 Task: Open a Modern Writer Template save the file as agenda.epub Remove the following  from template: 'Address' Change the date  '3 April, 2023' change Dear Ms Reader to   Good Day. Add body to the letter I am writing to inquire about the availability of [product/service] as advertised on your website. I am interested in purchasing and would like to know more details, including pricing, delivery options, and any applicable warranties. Thank you for your prompt response and assistance.Add Name  'Pam'. Insert watermark  ITC Apply Font Style in watermark Georgia; font size  120and place the watermark  Horizontally
Action: Mouse moved to (715, 89)
Screenshot: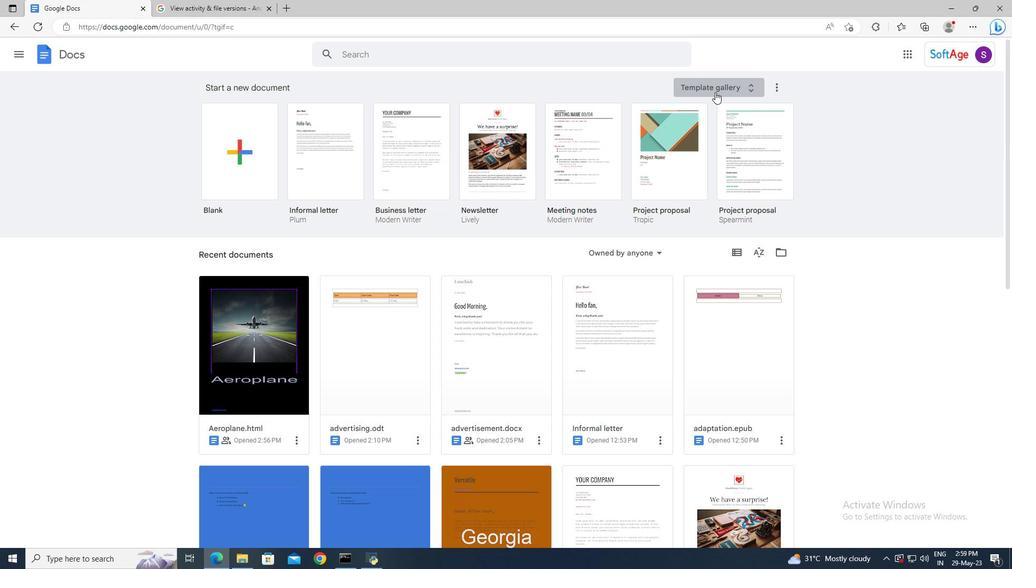 
Action: Mouse pressed left at (715, 89)
Screenshot: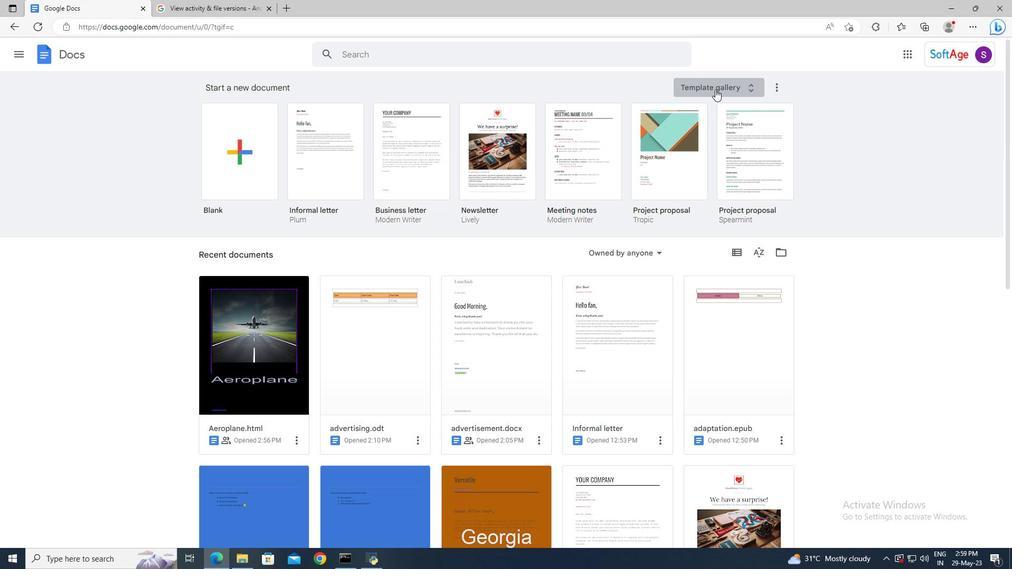 
Action: Mouse moved to (590, 235)
Screenshot: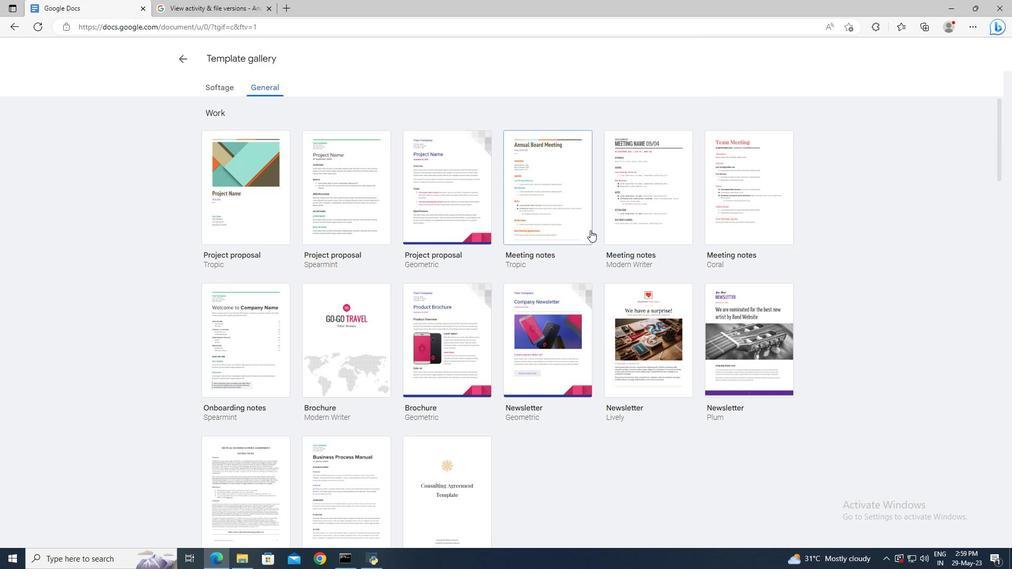 
Action: Mouse scrolled (590, 234) with delta (0, 0)
Screenshot: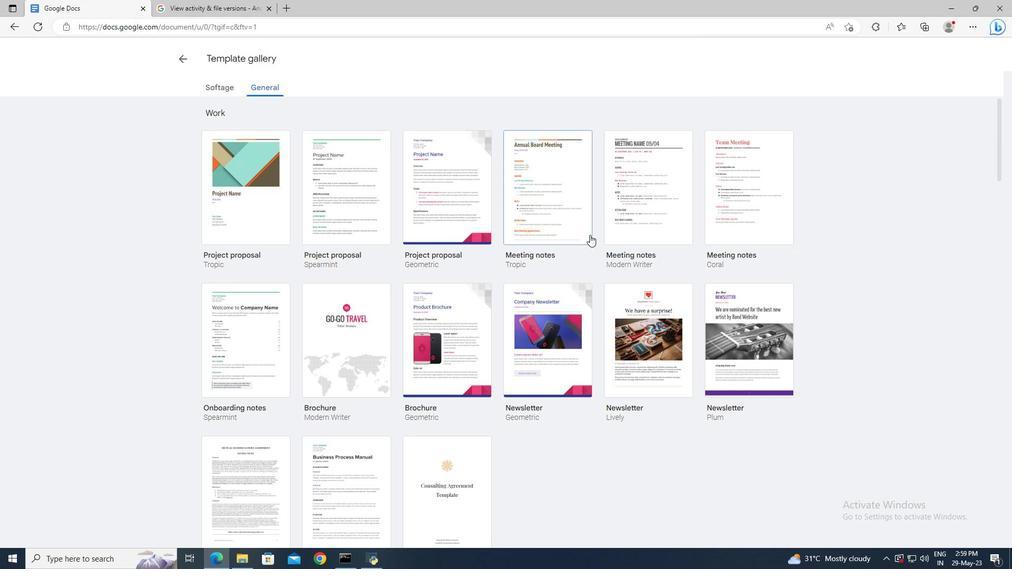 
Action: Mouse scrolled (590, 234) with delta (0, 0)
Screenshot: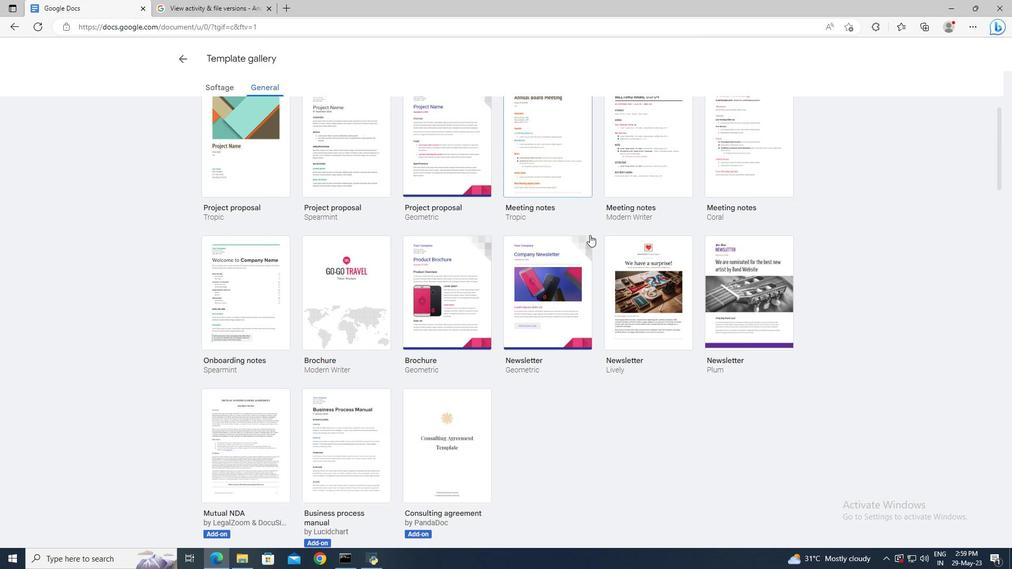 
Action: Mouse scrolled (590, 234) with delta (0, 0)
Screenshot: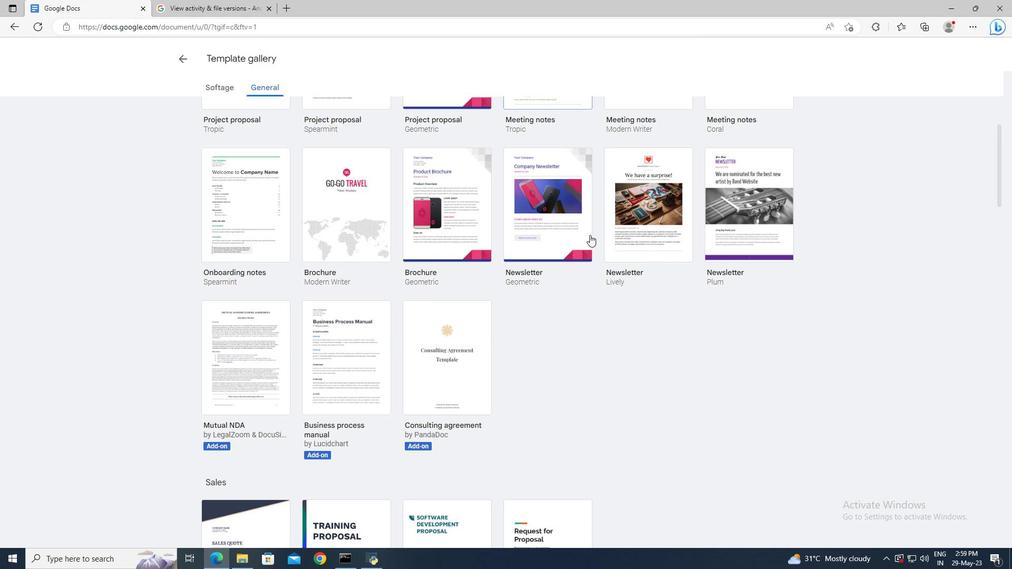 
Action: Mouse scrolled (590, 234) with delta (0, 0)
Screenshot: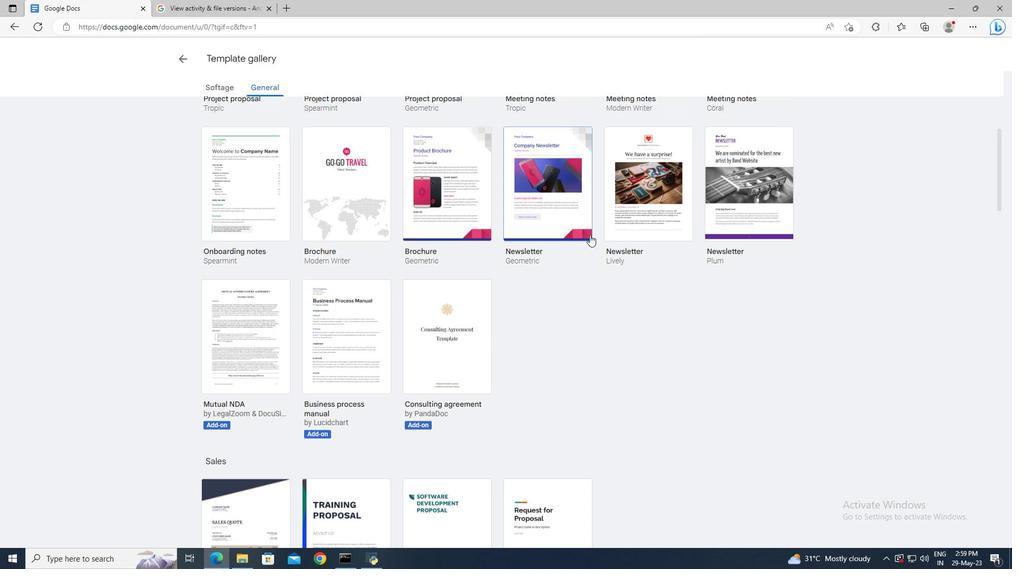 
Action: Mouse scrolled (590, 234) with delta (0, 0)
Screenshot: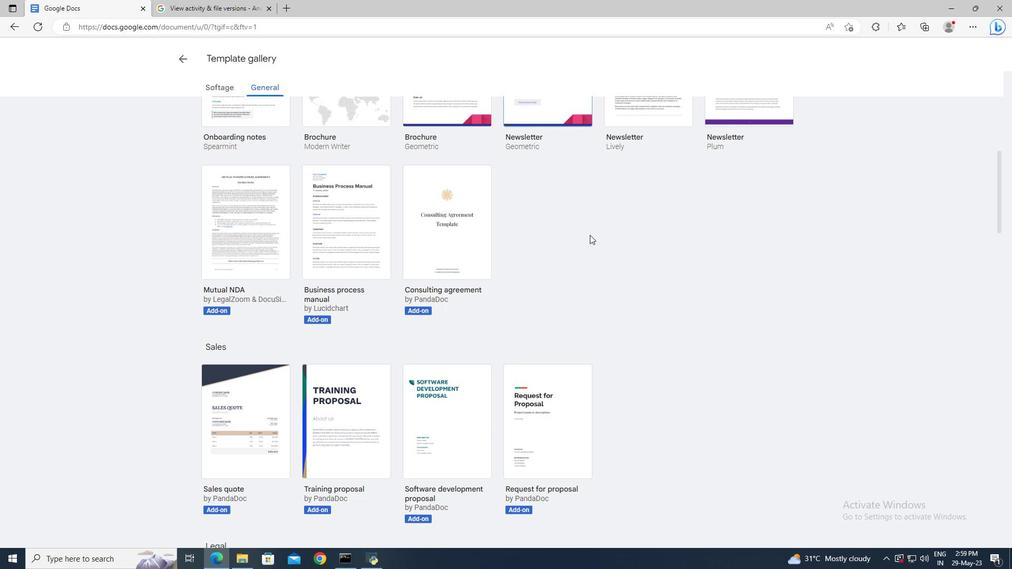 
Action: Mouse scrolled (590, 234) with delta (0, 0)
Screenshot: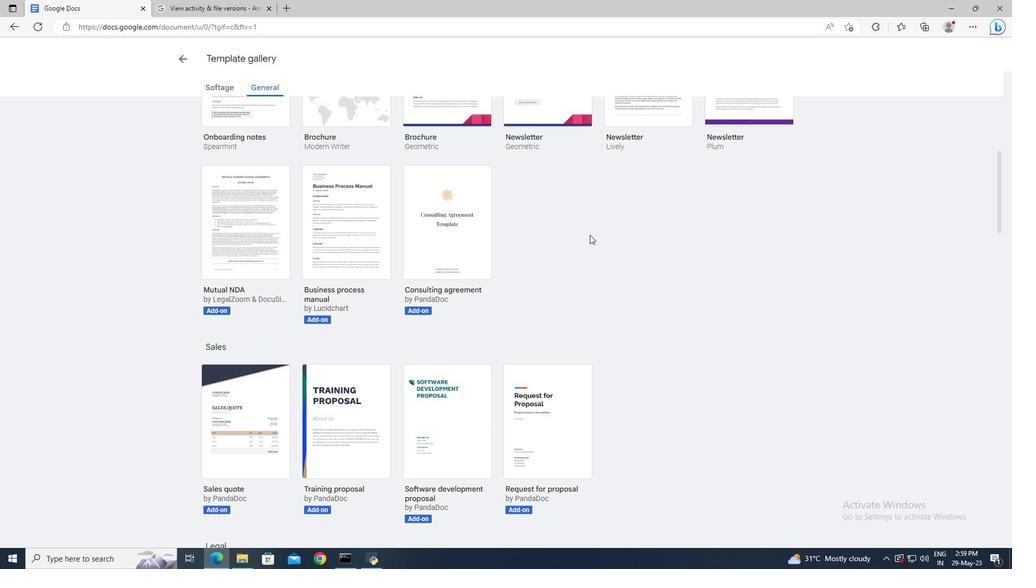 
Action: Mouse scrolled (590, 234) with delta (0, 0)
Screenshot: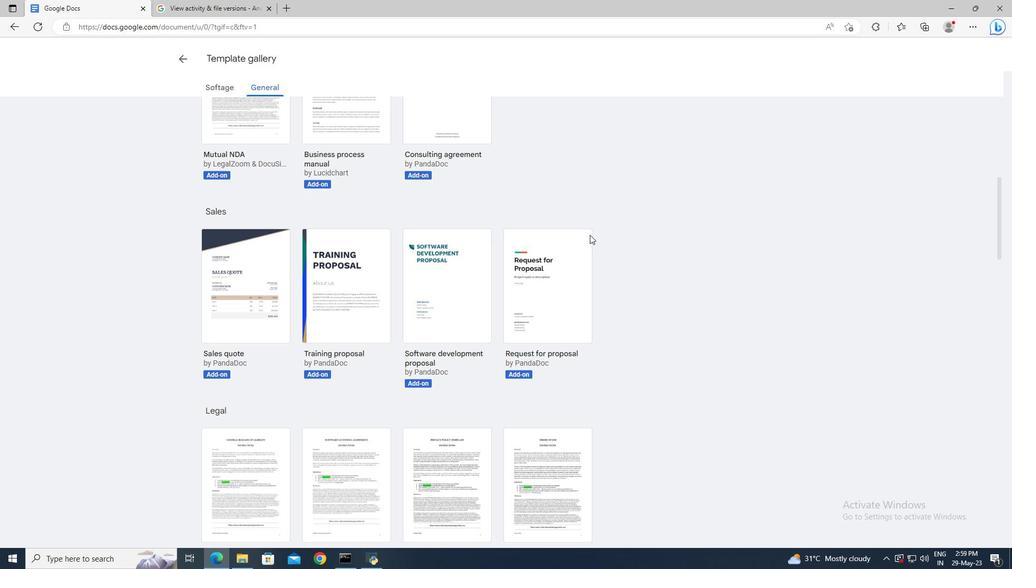 
Action: Mouse scrolled (590, 234) with delta (0, 0)
Screenshot: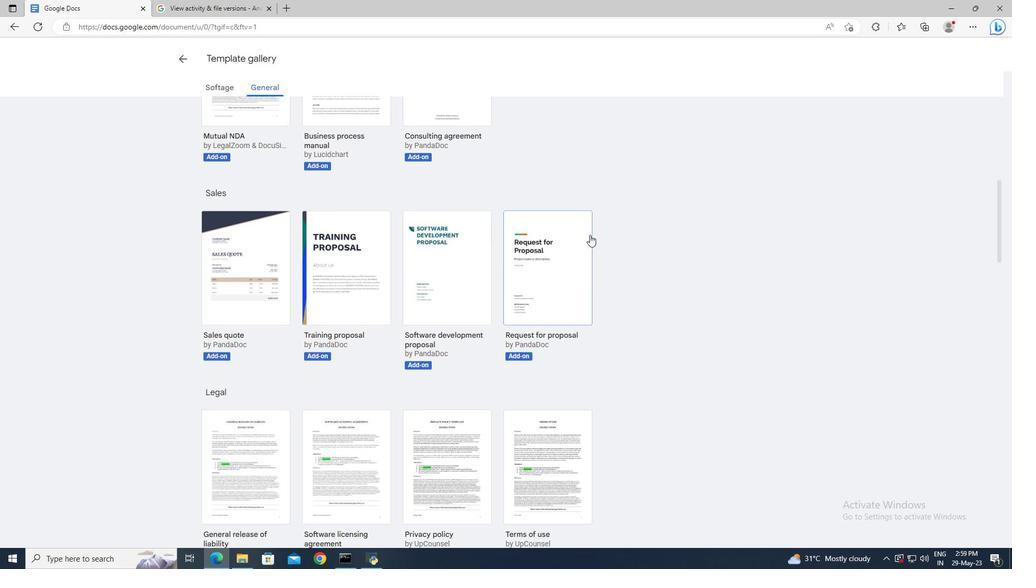 
Action: Mouse scrolled (590, 234) with delta (0, 0)
Screenshot: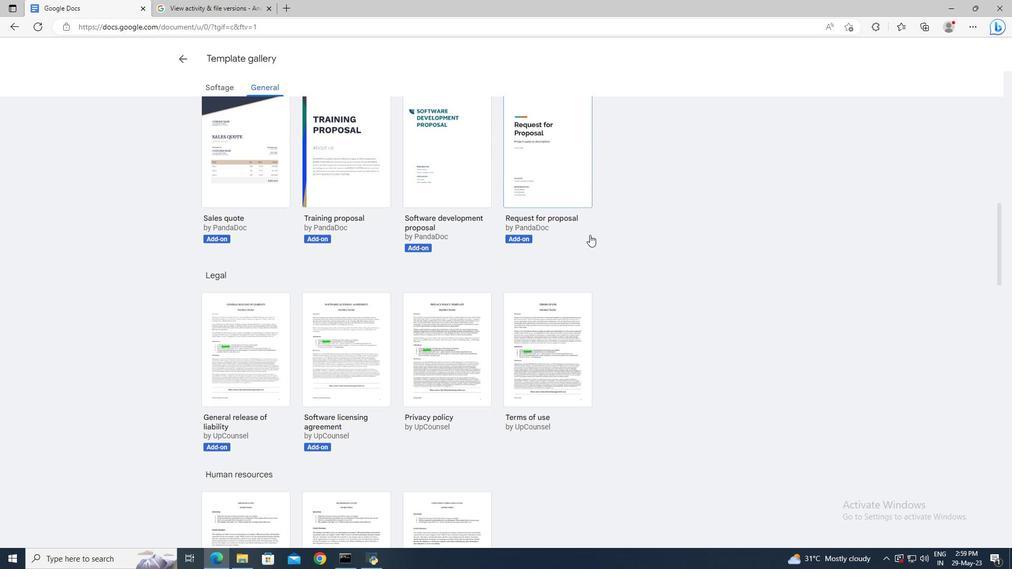 
Action: Mouse scrolled (590, 234) with delta (0, 0)
Screenshot: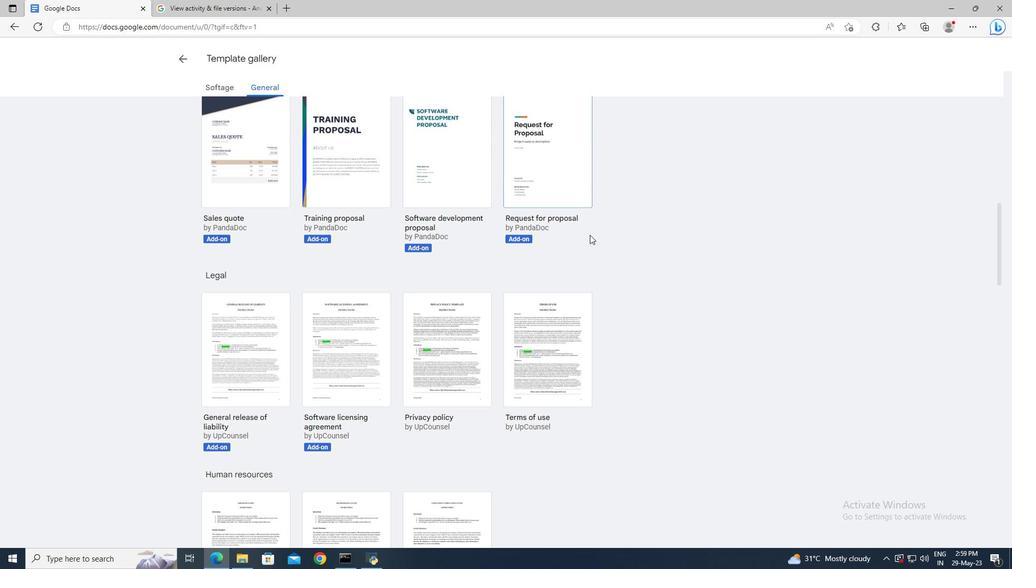 
Action: Mouse scrolled (590, 234) with delta (0, 0)
Screenshot: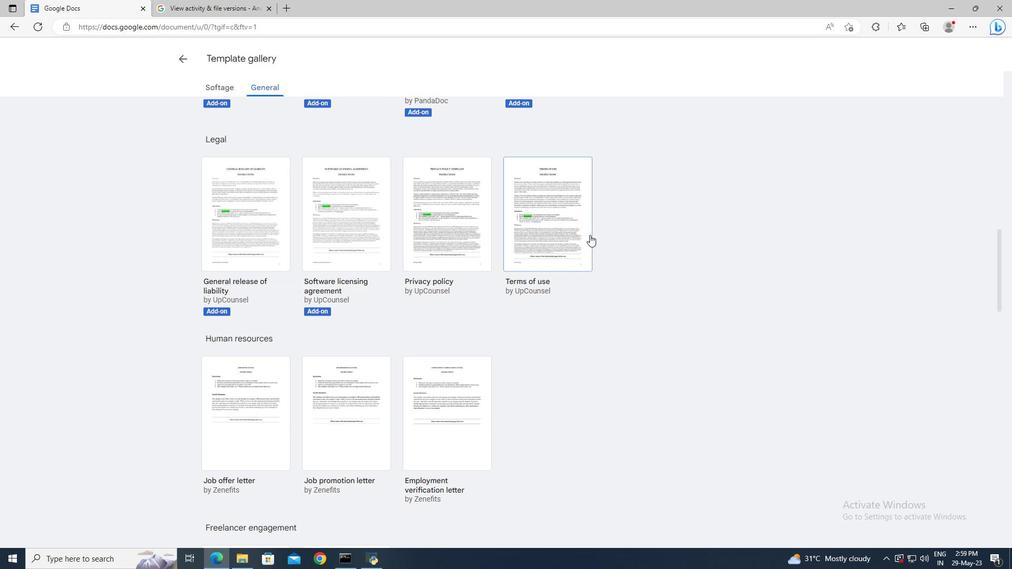 
Action: Mouse scrolled (590, 234) with delta (0, 0)
Screenshot: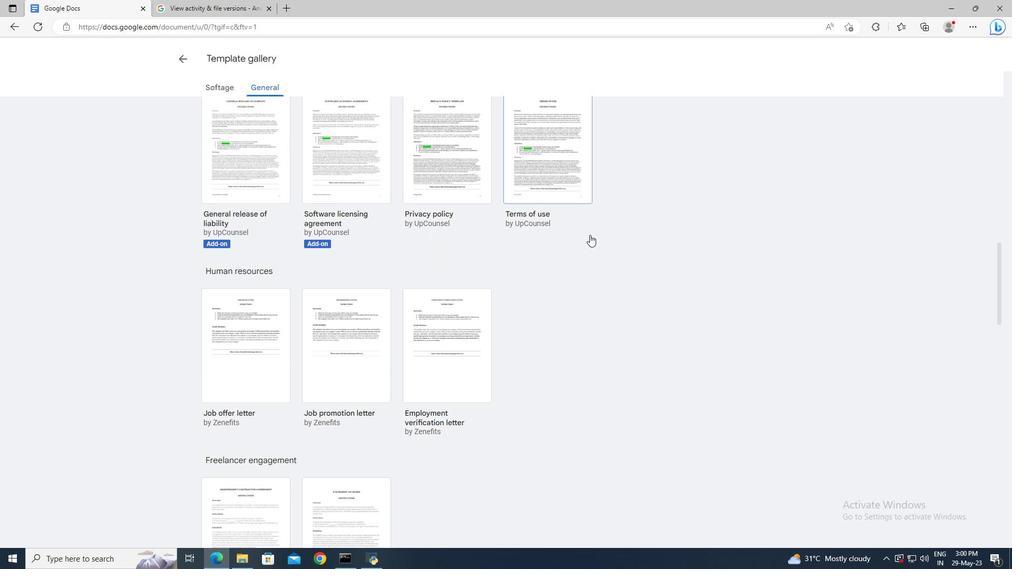 
Action: Mouse scrolled (590, 234) with delta (0, 0)
Screenshot: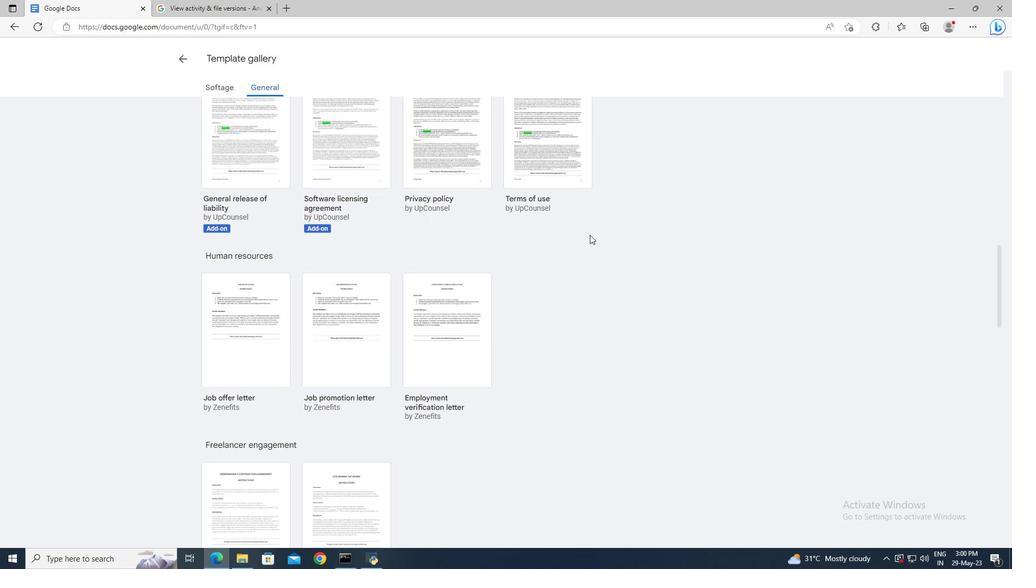 
Action: Mouse scrolled (590, 234) with delta (0, 0)
Screenshot: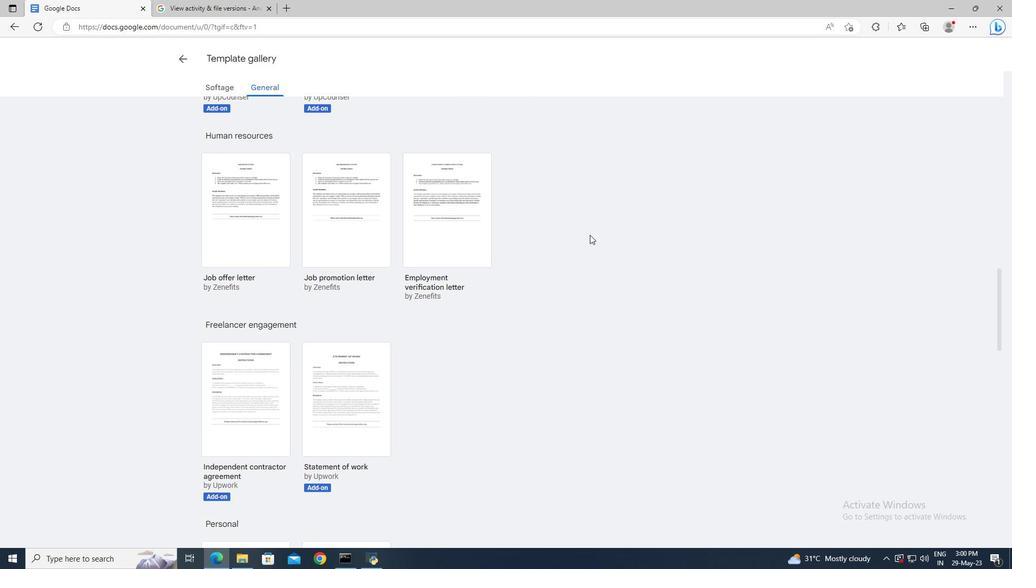 
Action: Mouse scrolled (590, 234) with delta (0, 0)
Screenshot: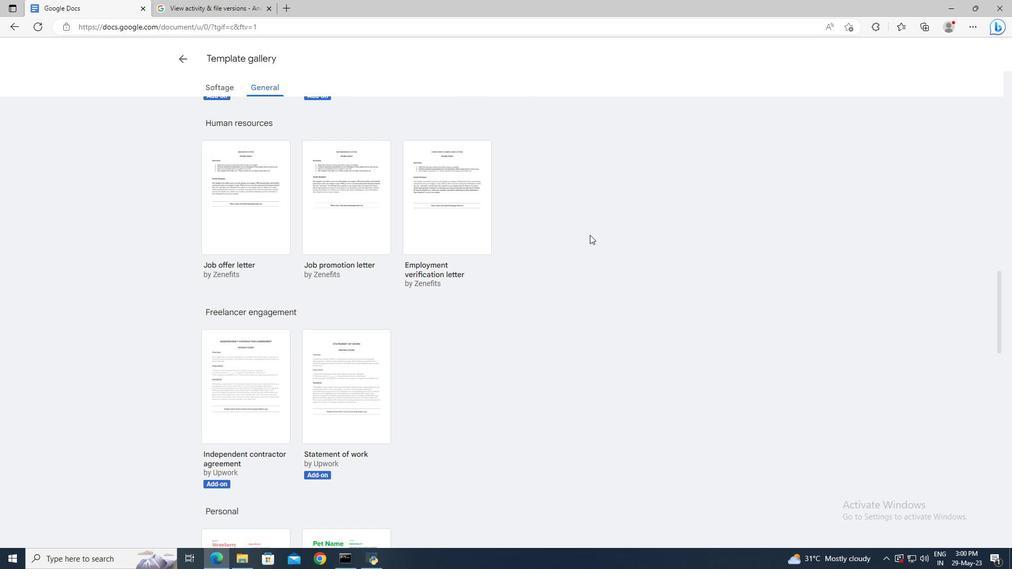 
Action: Mouse scrolled (590, 234) with delta (0, 0)
Screenshot: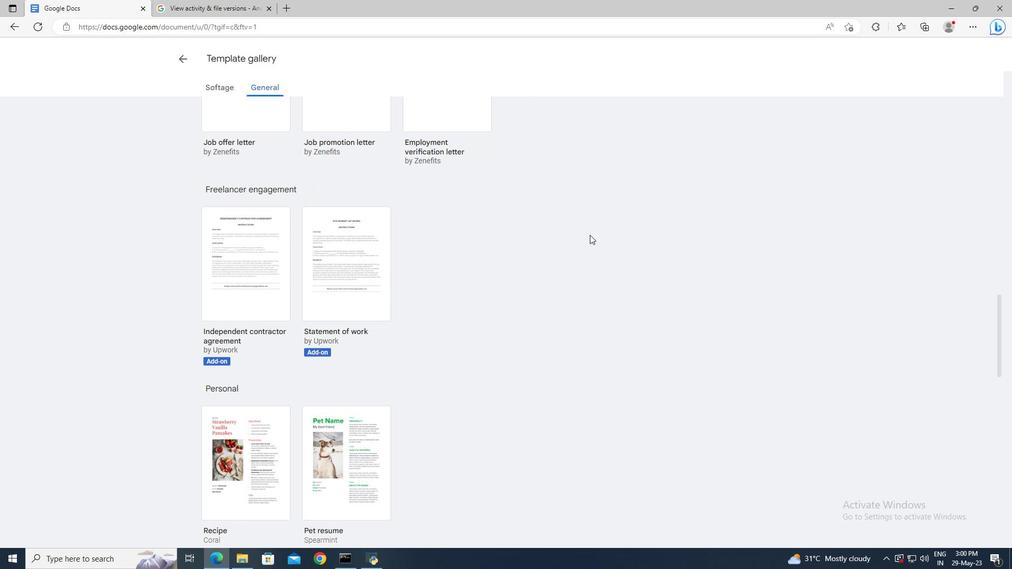 
Action: Mouse scrolled (590, 234) with delta (0, 0)
Screenshot: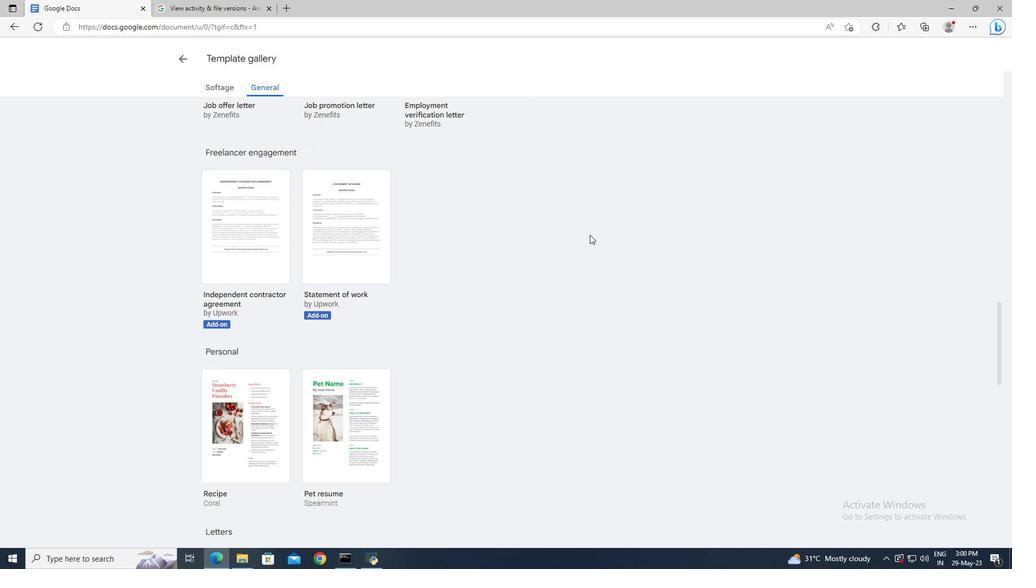 
Action: Mouse scrolled (590, 234) with delta (0, 0)
Screenshot: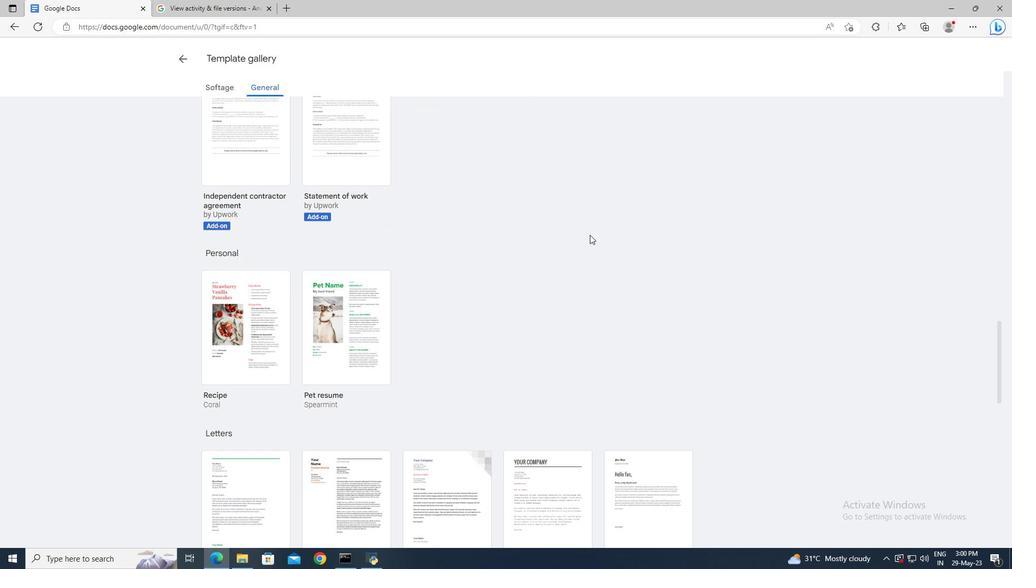 
Action: Mouse scrolled (590, 234) with delta (0, 0)
Screenshot: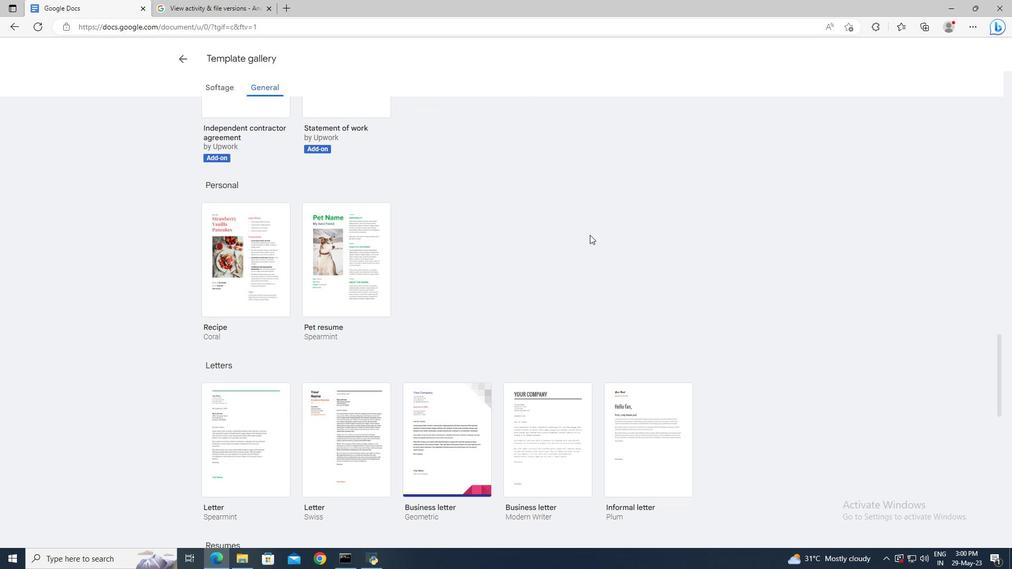 
Action: Mouse scrolled (590, 234) with delta (0, 0)
Screenshot: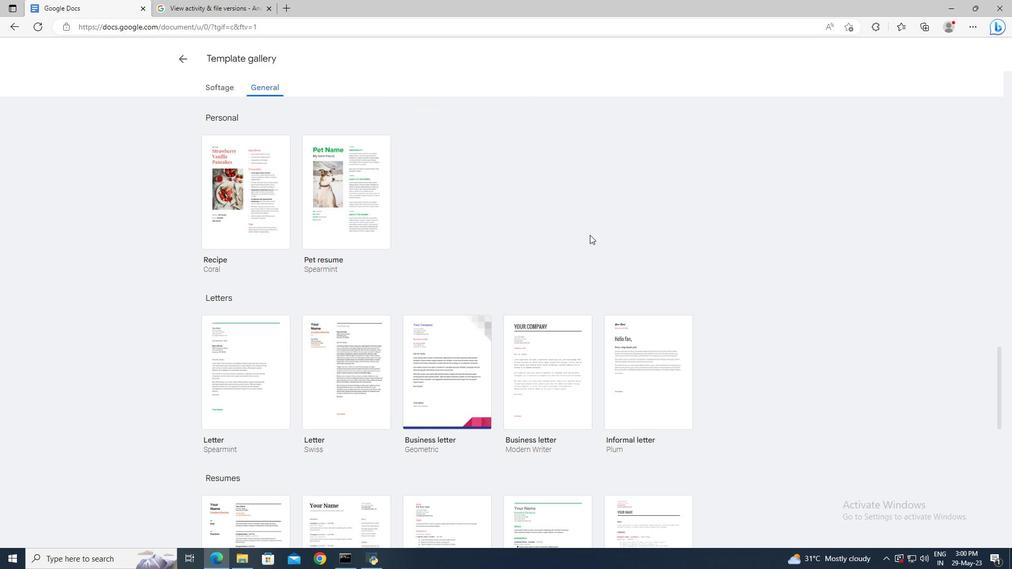 
Action: Mouse moved to (565, 291)
Screenshot: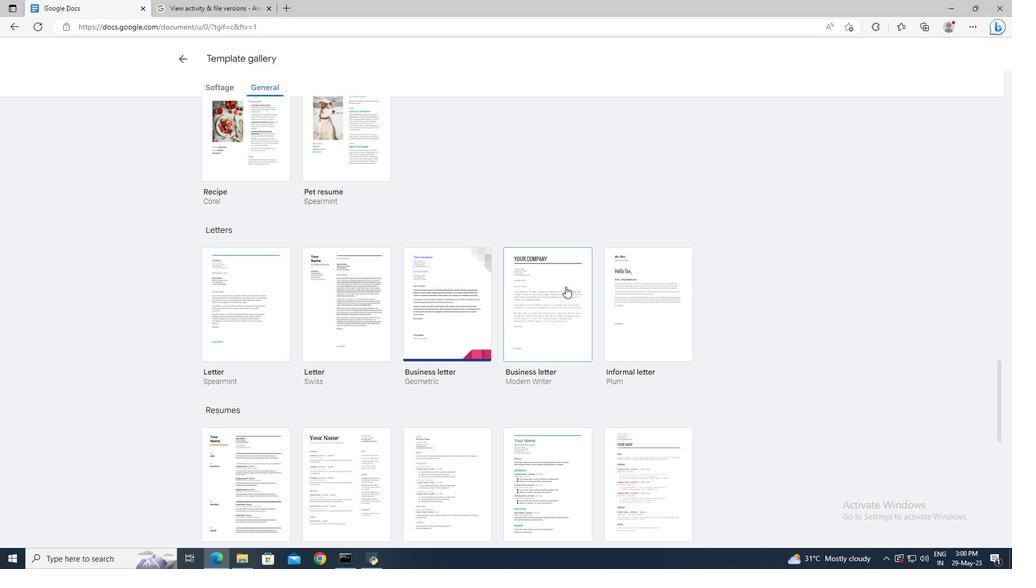 
Action: Mouse pressed left at (565, 291)
Screenshot: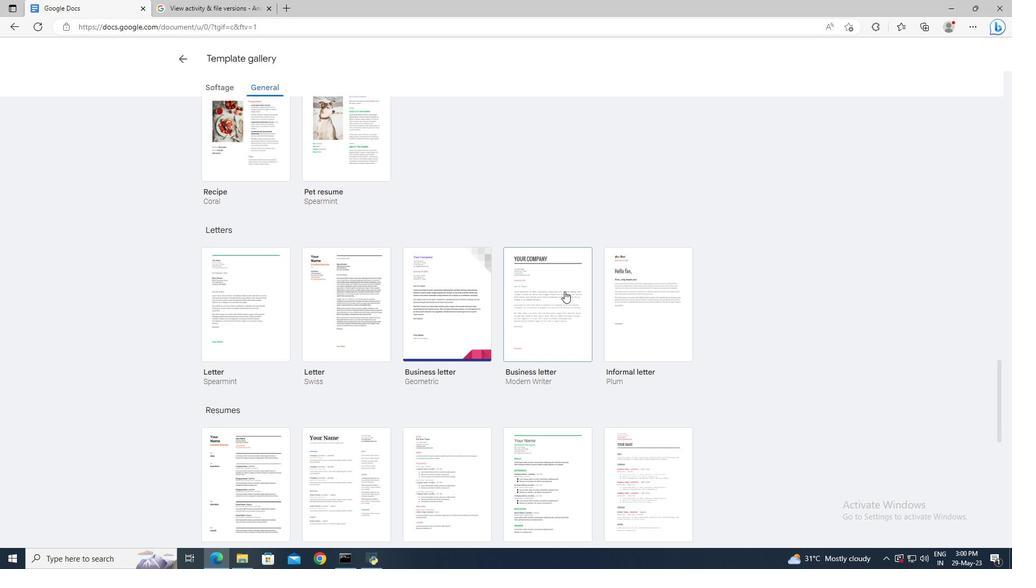 
Action: Mouse moved to (68, 45)
Screenshot: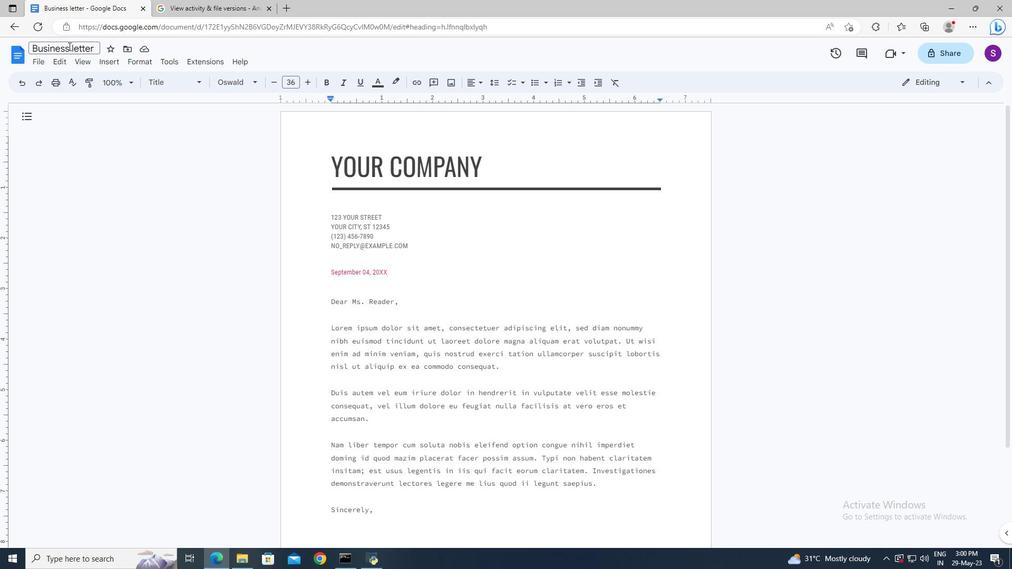 
Action: Mouse pressed left at (68, 45)
Screenshot: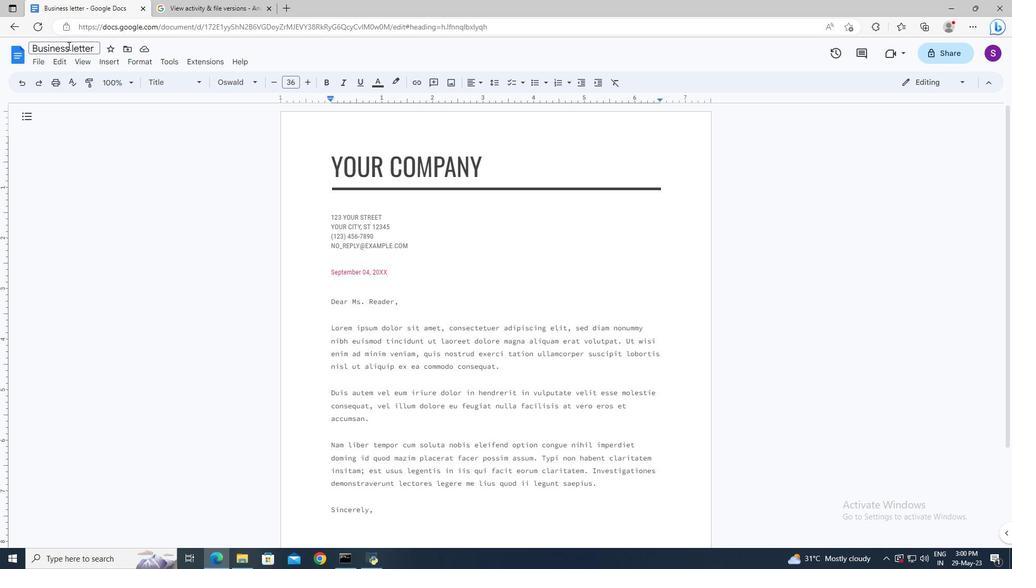 
Action: Key pressed ctrl+A<Key.delete>agenda.epub<Key.enter>
Screenshot: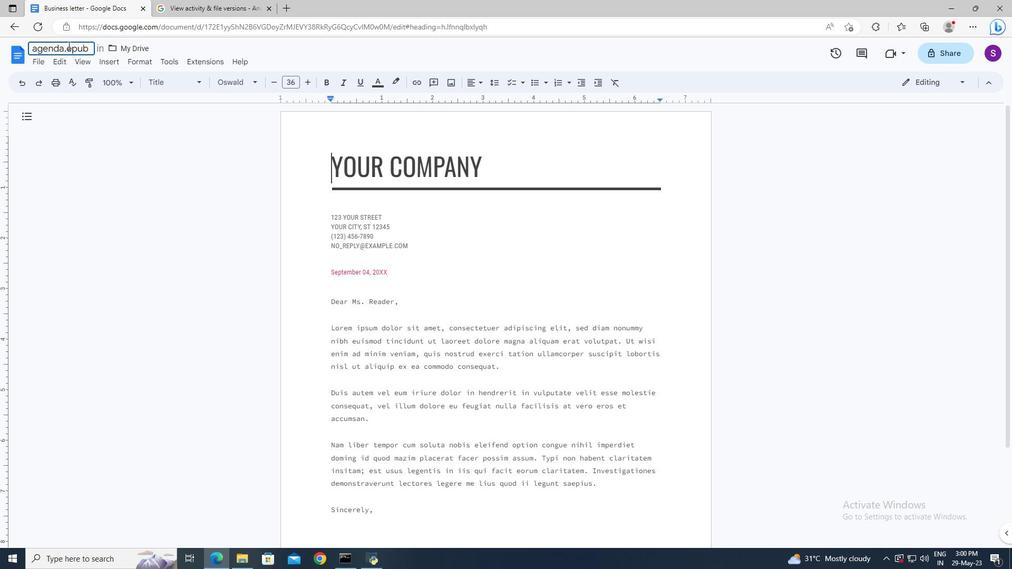 
Action: Mouse moved to (326, 224)
Screenshot: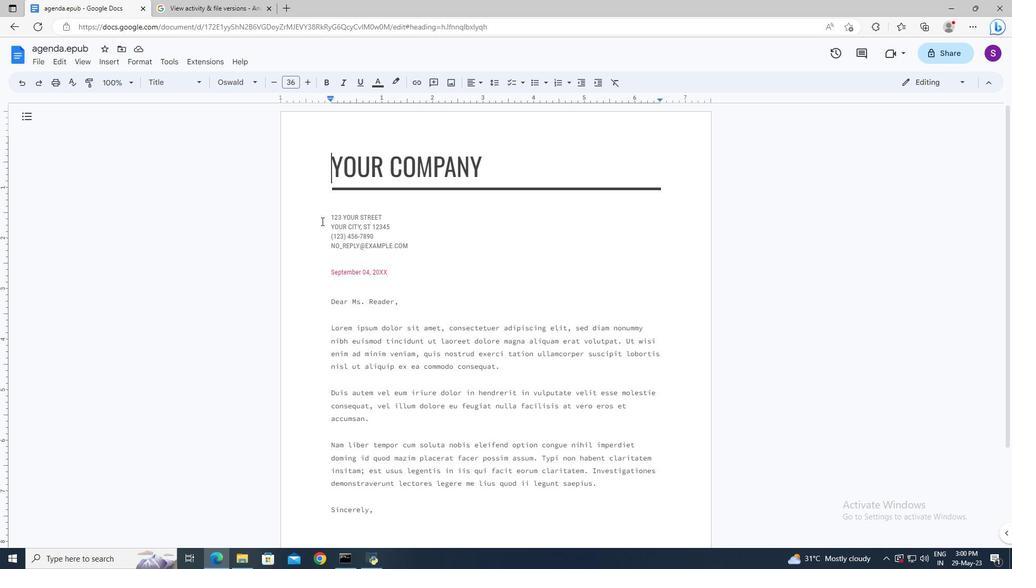 
Action: Mouse pressed left at (326, 224)
Screenshot: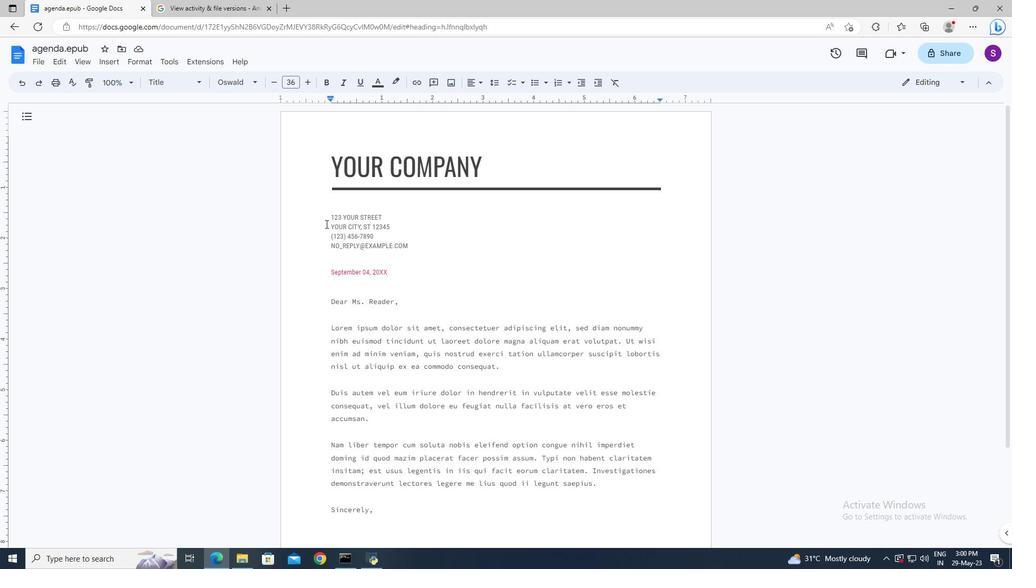 
Action: Mouse moved to (330, 219)
Screenshot: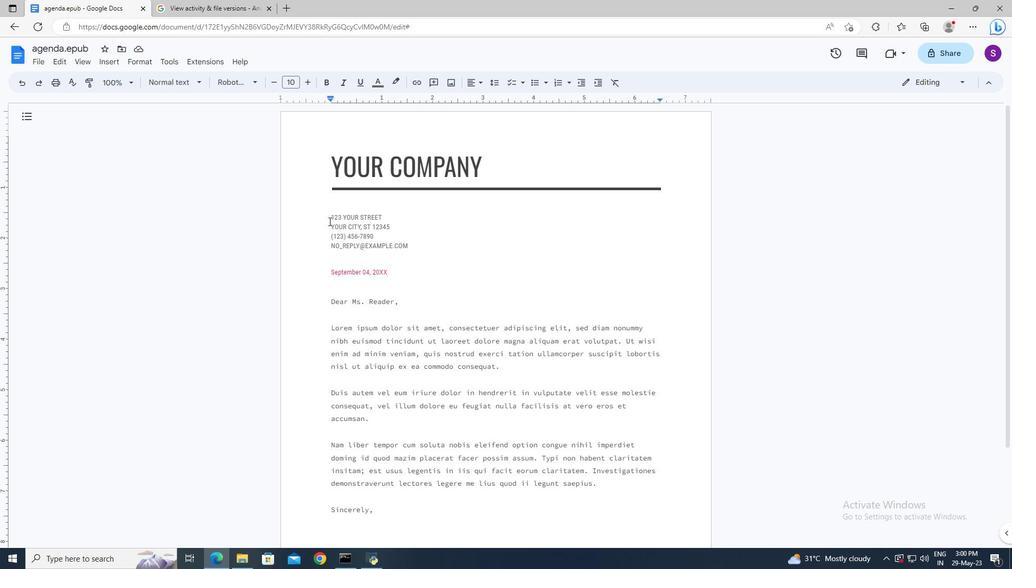 
Action: Mouse pressed left at (330, 219)
Screenshot: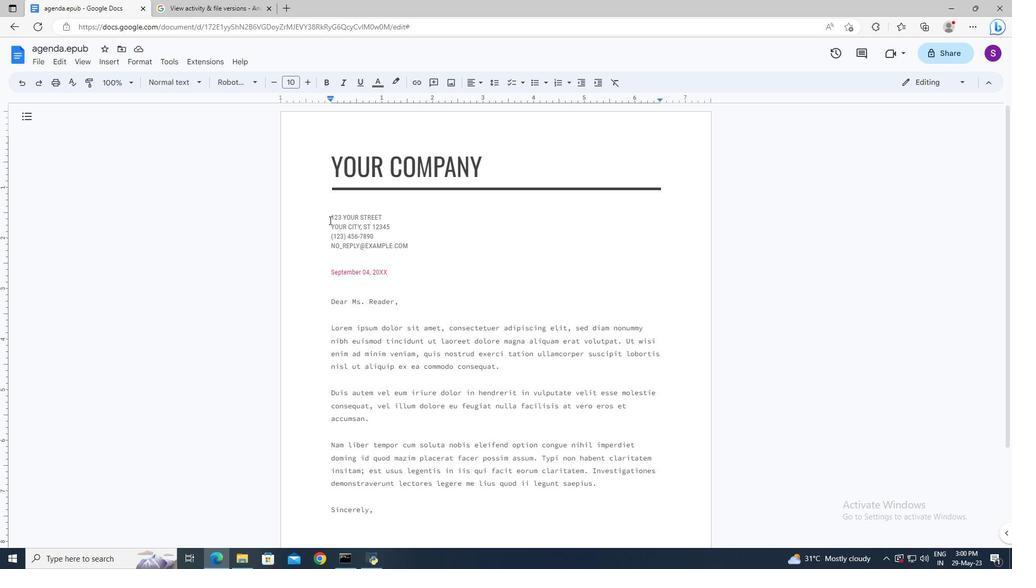 
Action: Mouse moved to (330, 217)
Screenshot: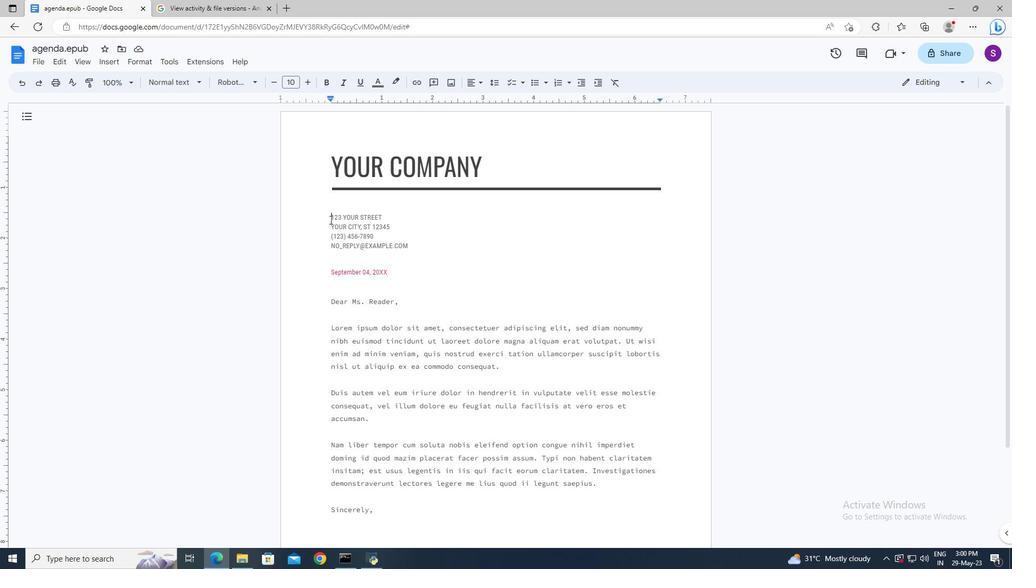 
Action: Key pressed <Key.shift><Key.down><Key.down><Key.down><Key.down><Key.delete>
Screenshot: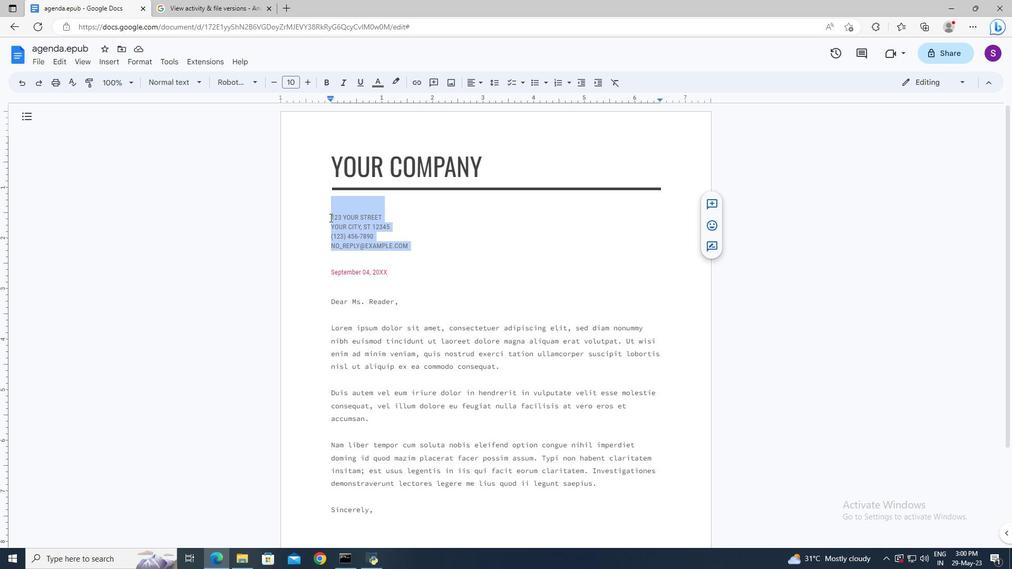 
Action: Mouse moved to (330, 217)
Screenshot: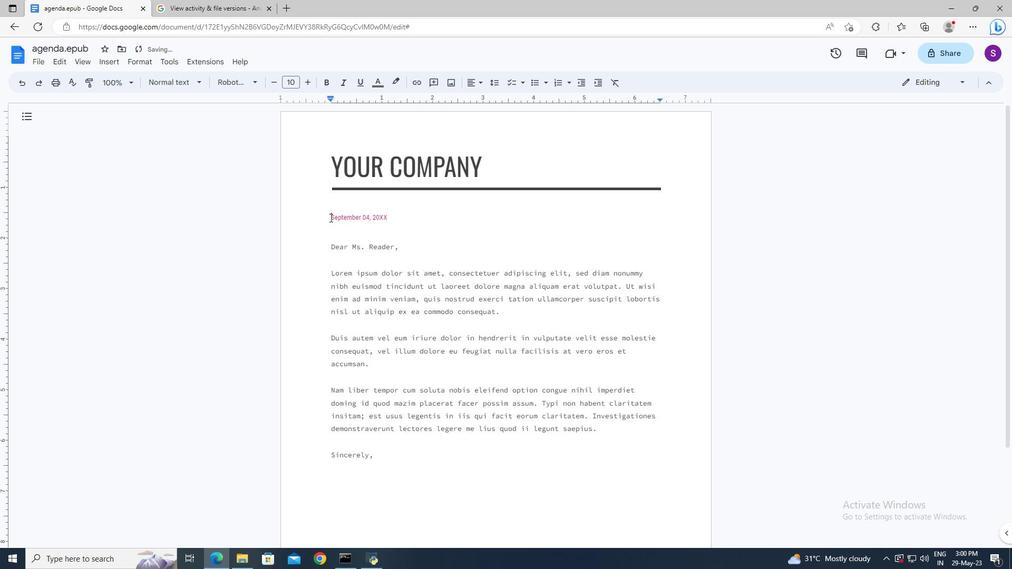 
Action: Mouse pressed left at (330, 217)
Screenshot: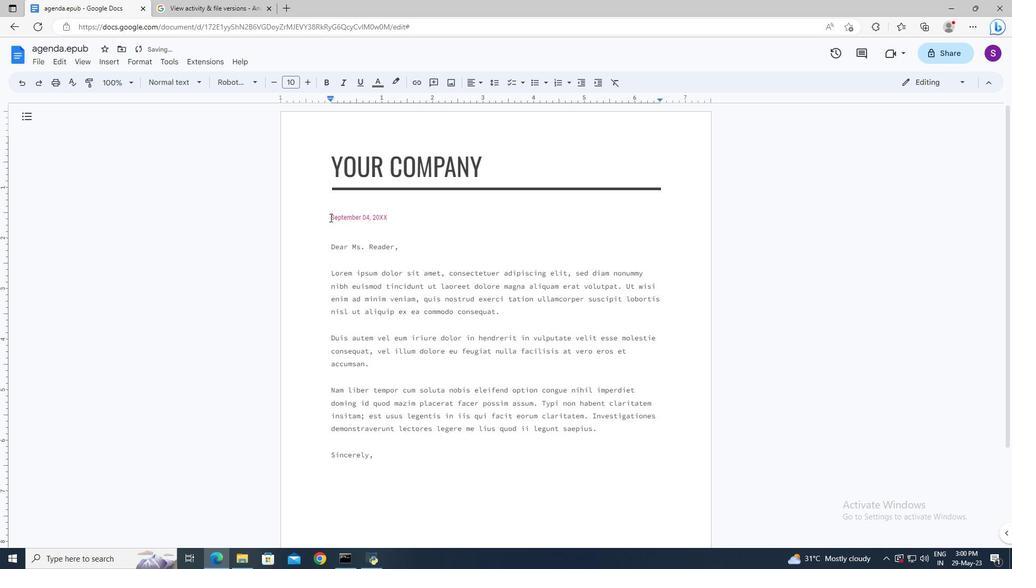 
Action: Key pressed <Key.shift><Key.right><Key.end><Key.delete>3<Key.space><Key.shift>April<Key.space>2023<Key.left><Key.left><Key.left><Key.left><Key.left>,
Screenshot: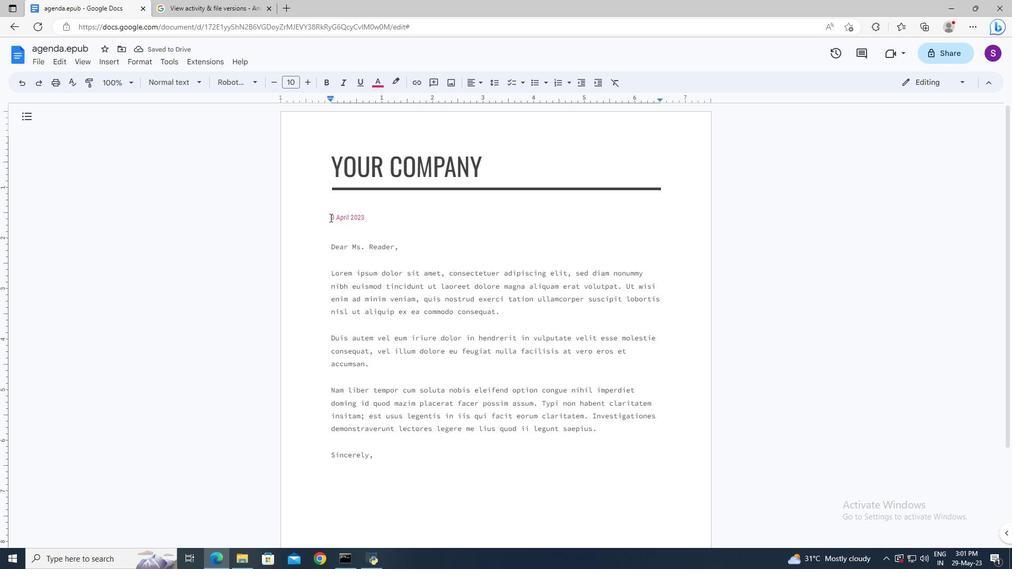 
Action: Mouse moved to (330, 247)
Screenshot: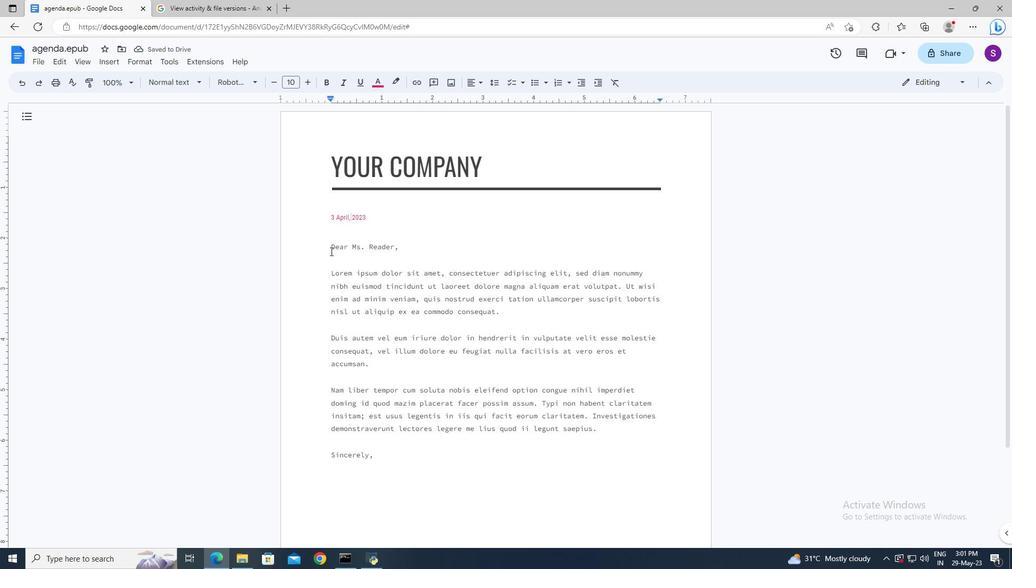 
Action: Mouse pressed left at (330, 247)
Screenshot: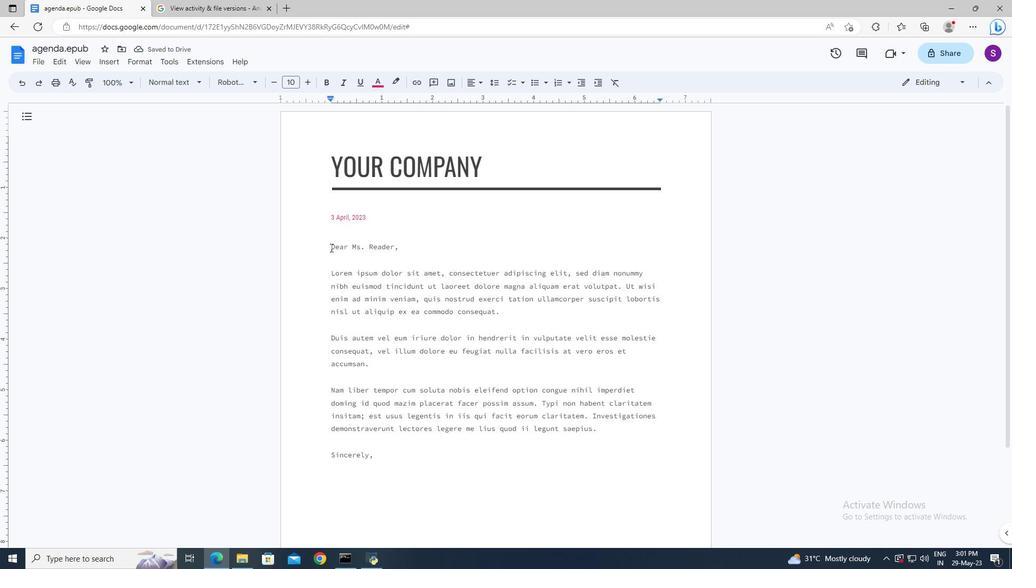
Action: Mouse moved to (330, 247)
Screenshot: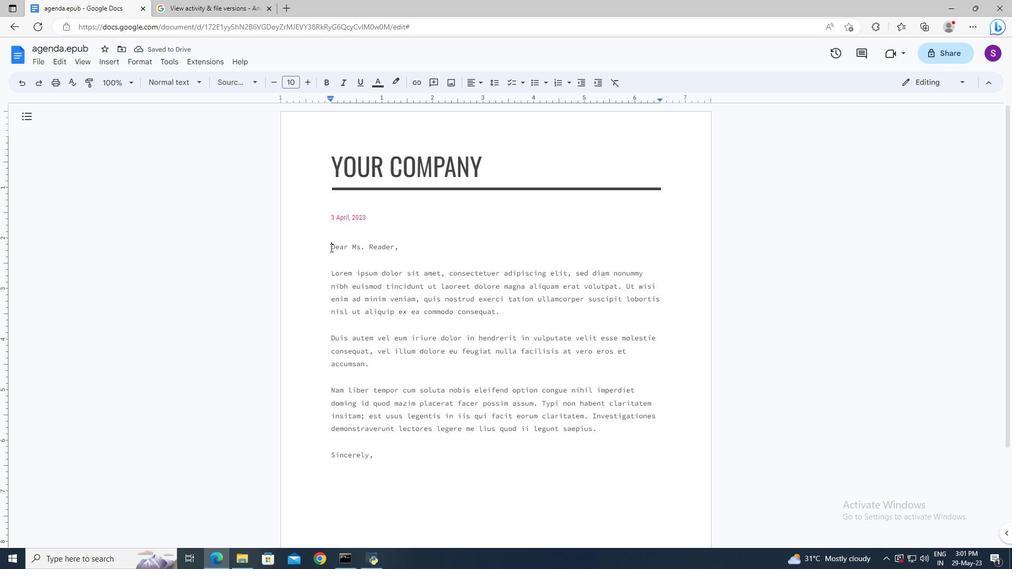
Action: Key pressed <Key.shift><Key.right><Key.right><Key.end><Key.left><Key.left><Key.backspace><Key.shift>Good<Key.space><Key.shift>Day
Screenshot: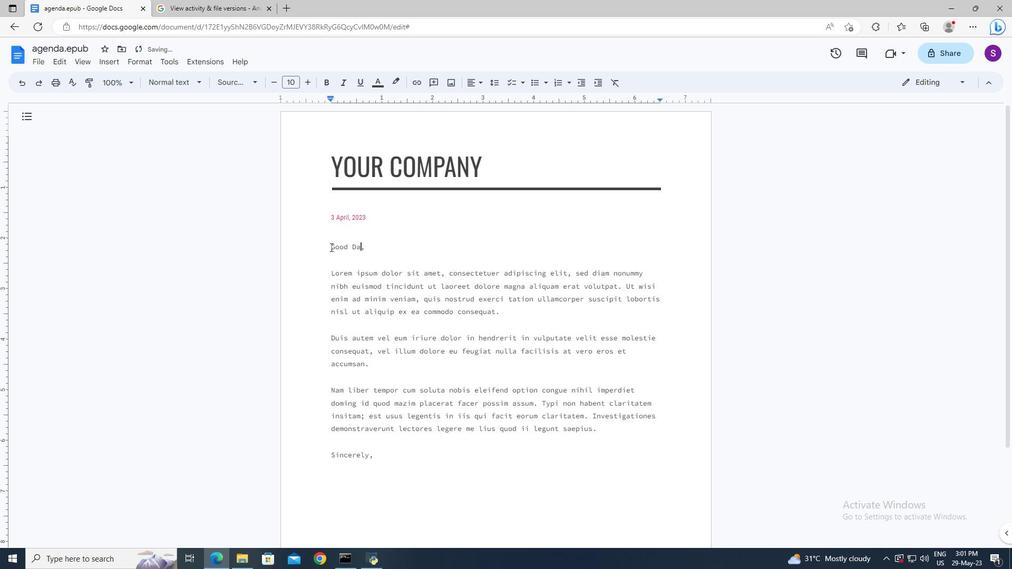 
Action: Mouse moved to (331, 272)
Screenshot: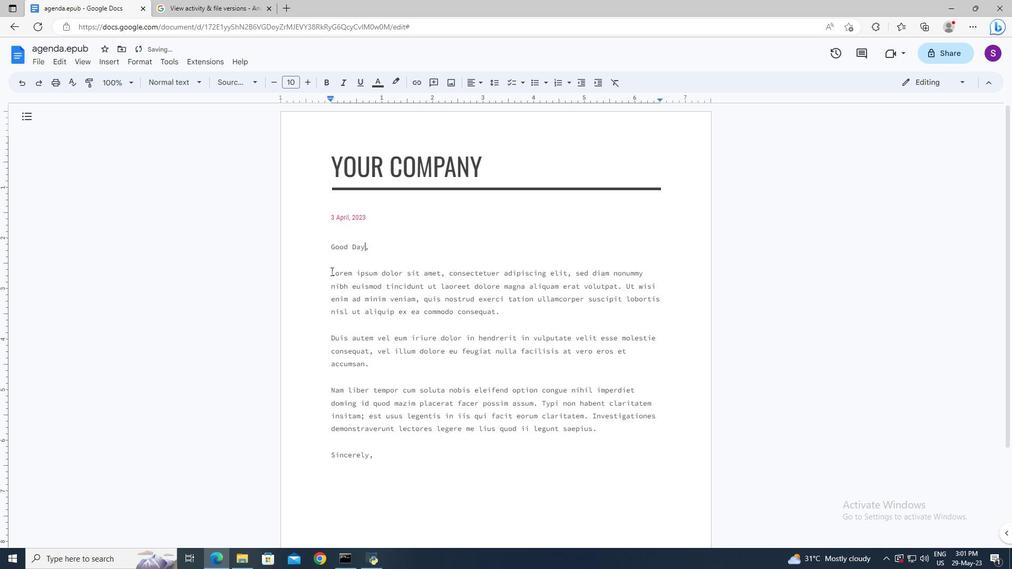 
Action: Mouse pressed left at (331, 272)
Screenshot: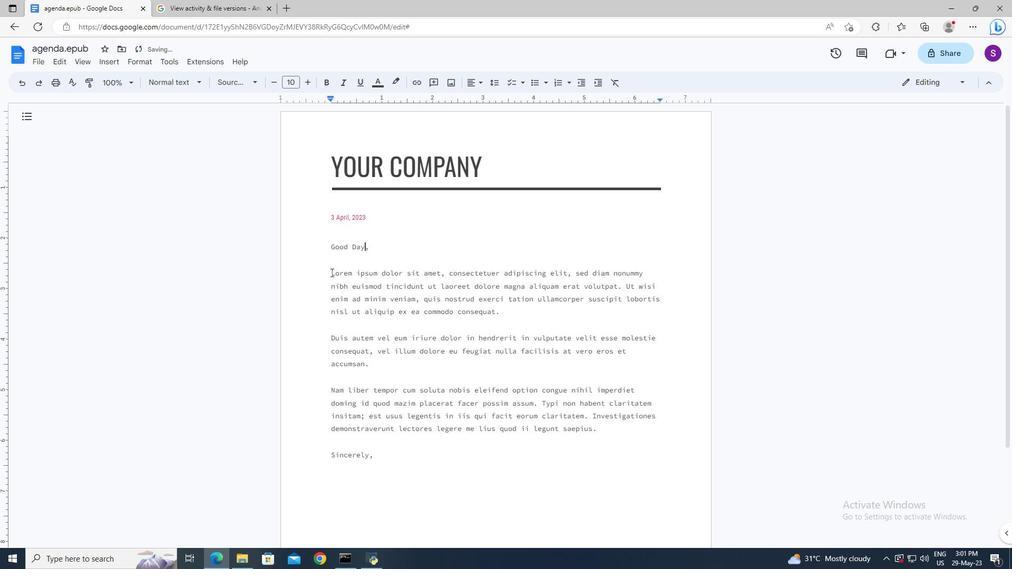 
Action: Mouse moved to (357, 316)
Screenshot: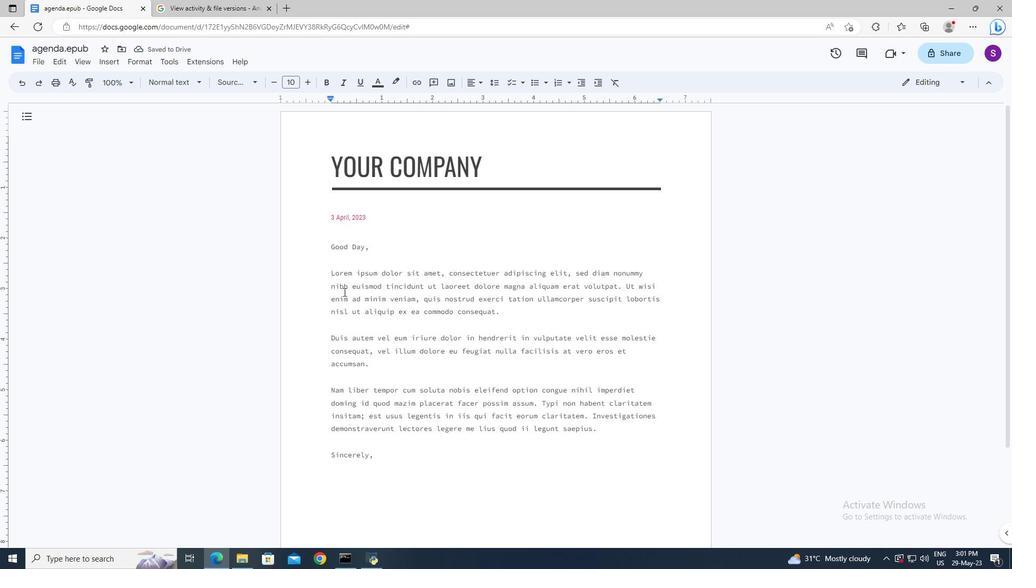 
Action: Key pressed <Key.shift><Key.down><Key.down><Key.down><Key.down><Key.delete><Key.enter><Key.up><Key.shift>I<Key.space>am<Key.space>writing<Key.space>to<Key.space>inquire<Key.space>about<Key.space>the<Key.space>availability<Key.space>of<Key.space>[product/service]<Key.space>as<Key.space>advertised<Key.space>on<Key.space>your<Key.space>website<Key.space><Key.backspace>.<Key.space><Key.shift>I<Key.space>am<Key.space>interested<Key.space>in<Key.space>purchasing<Key.space>and<Key.space>woull<Key.backspace>d<Key.space>like<Key.space>to<Key.space>know<Key.space>more<Key.space>details,<Key.space>including<Key.space>pricing,<Key.space>delivery<Key.space>options,<Key.space>and<Key.space>any<Key.space>applicable<Key.space>warranties.<Key.space><Key.shift>Thank<Key.space>you<Key.space>for<Key.space>your<Key.space>prompt<Key.space>response<Key.space>and<Key.space>assistance.<Key.space>
Screenshot: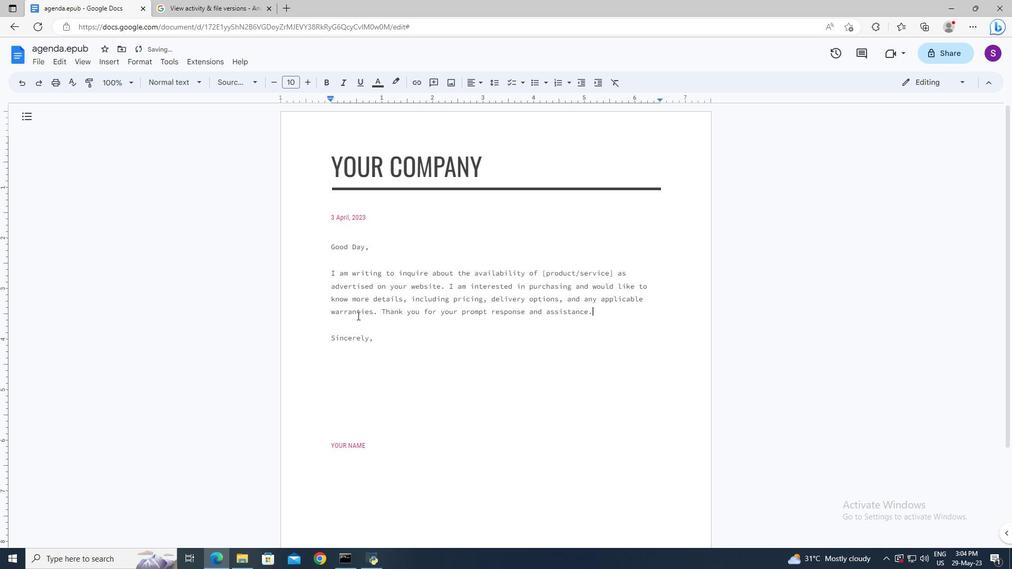 
Action: Mouse moved to (328, 448)
Screenshot: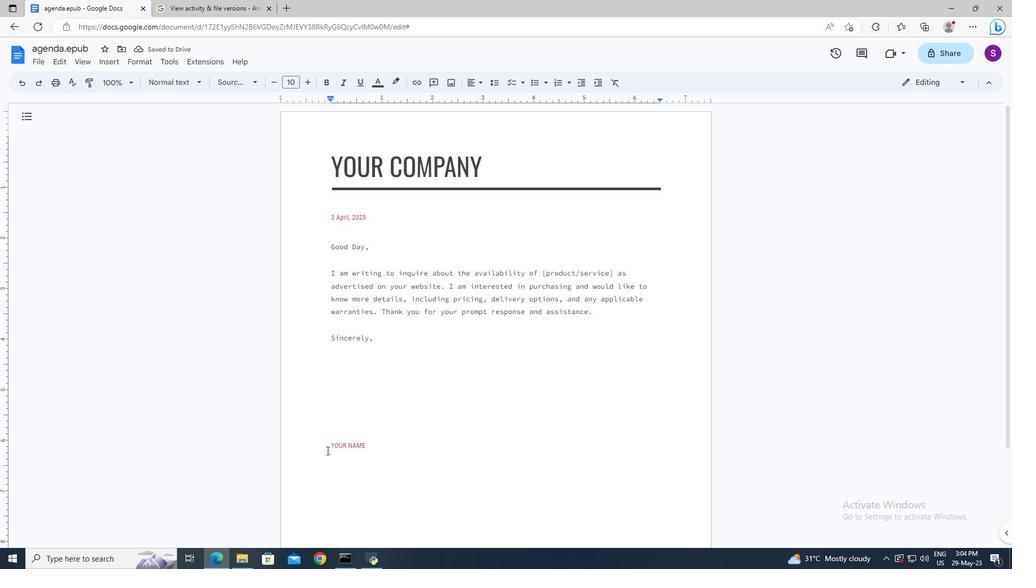 
Action: Mouse pressed left at (328, 448)
Screenshot: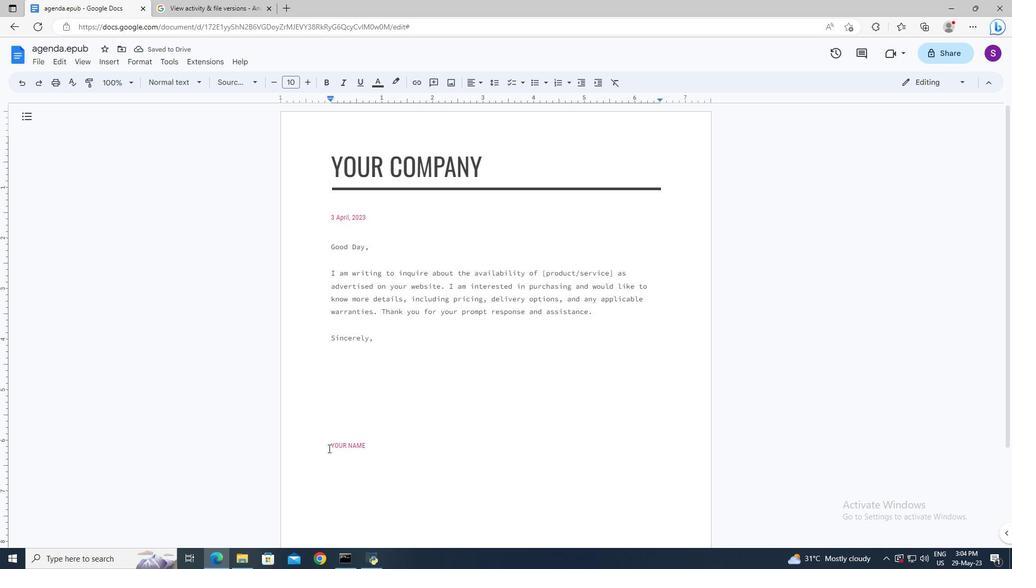 
Action: Key pressed <Key.shift><Key.right><Key.right><Key.end><Key.shift>Pam
Screenshot: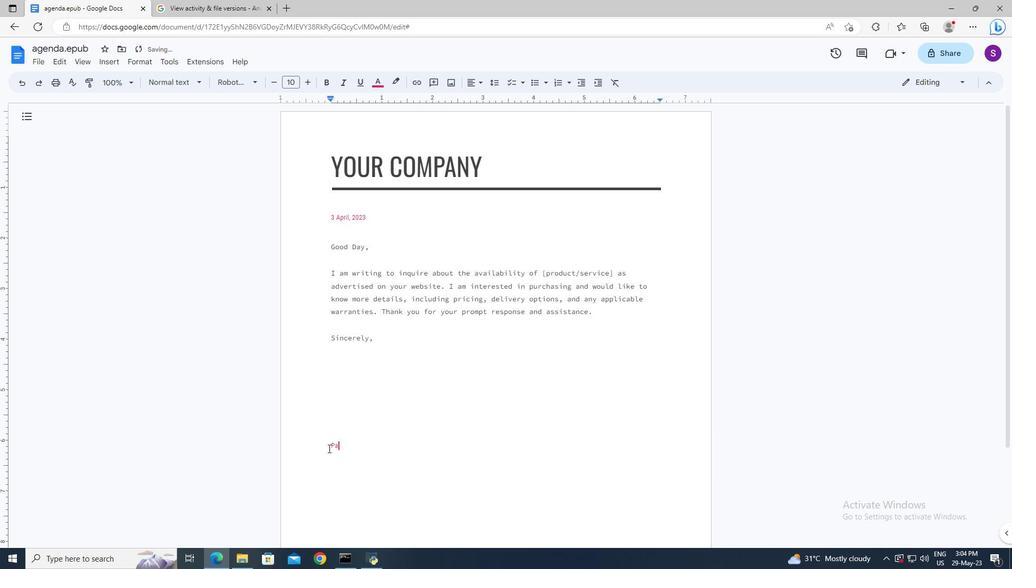 
Action: Mouse moved to (116, 64)
Screenshot: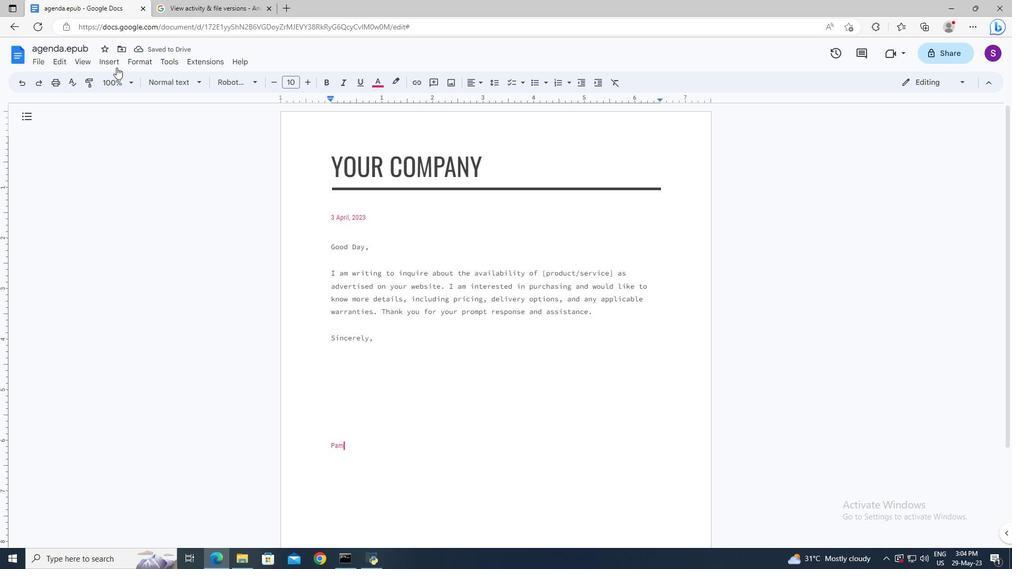 
Action: Mouse pressed left at (116, 64)
Screenshot: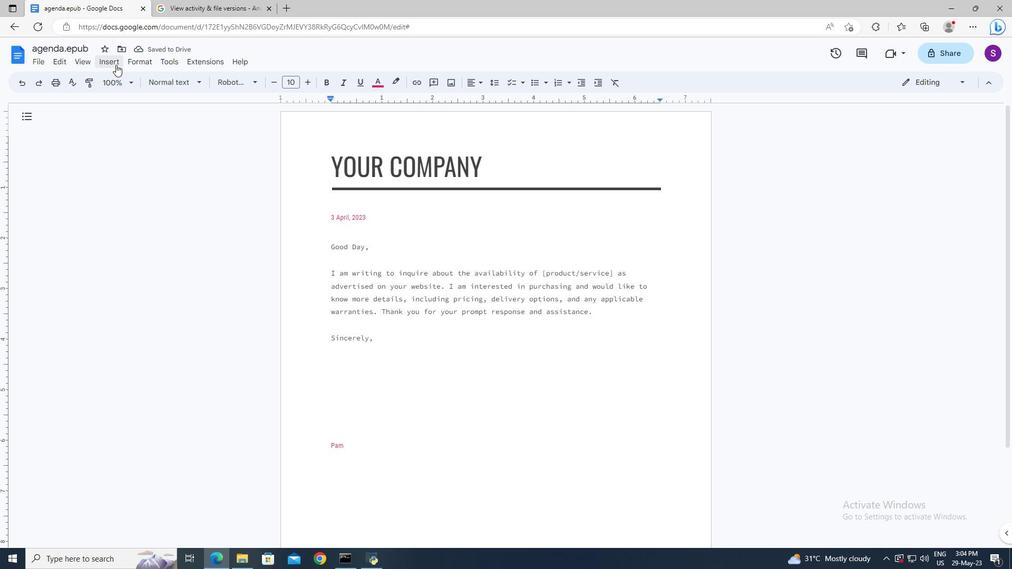 
Action: Mouse moved to (142, 305)
Screenshot: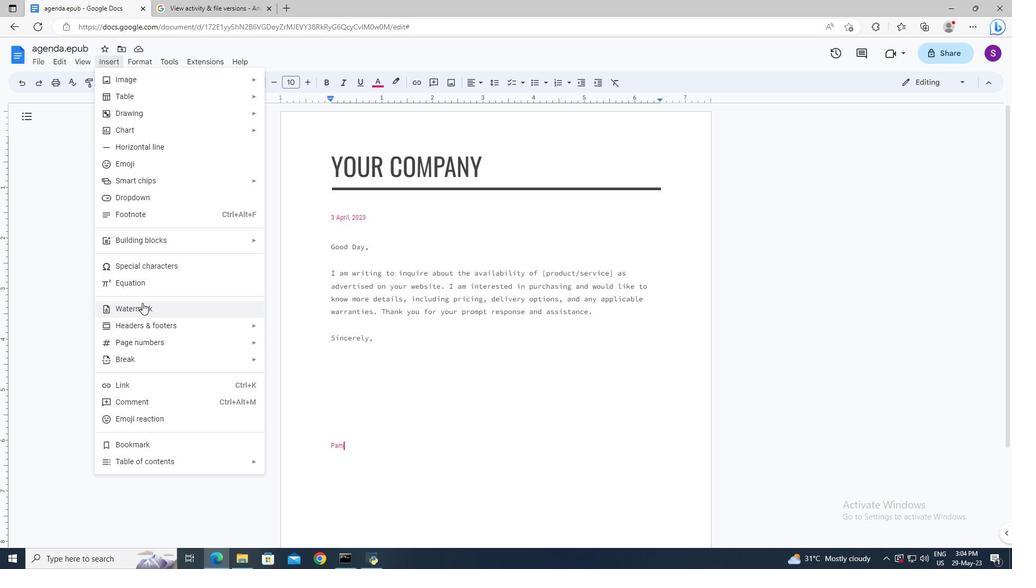 
Action: Mouse pressed left at (142, 305)
Screenshot: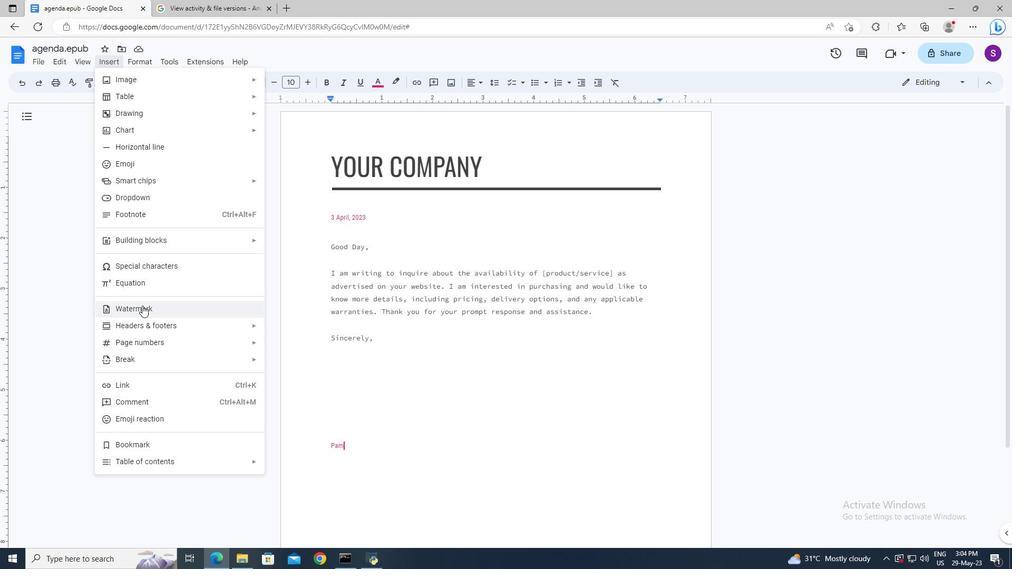 
Action: Mouse moved to (962, 112)
Screenshot: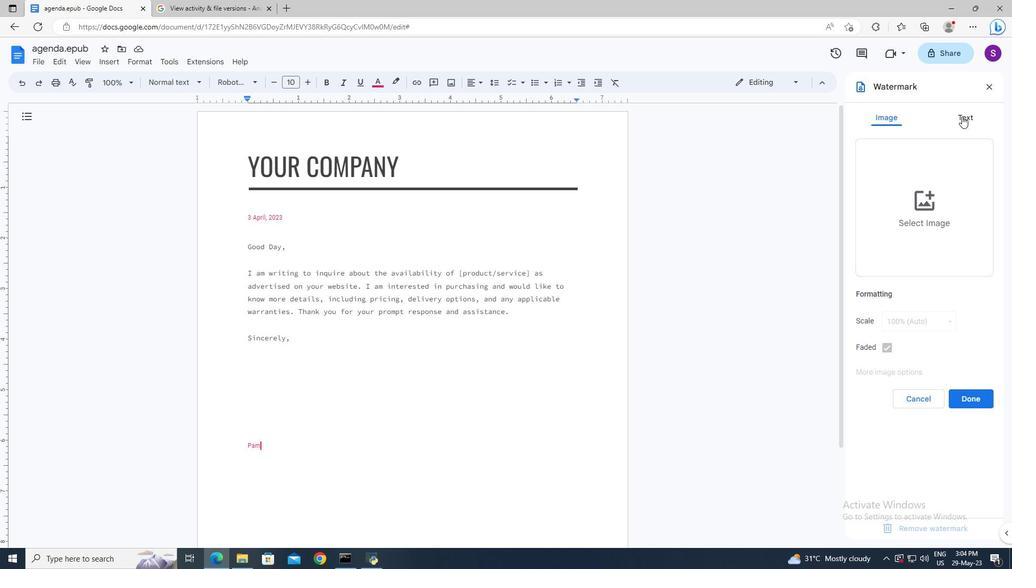 
Action: Mouse pressed left at (962, 112)
Screenshot: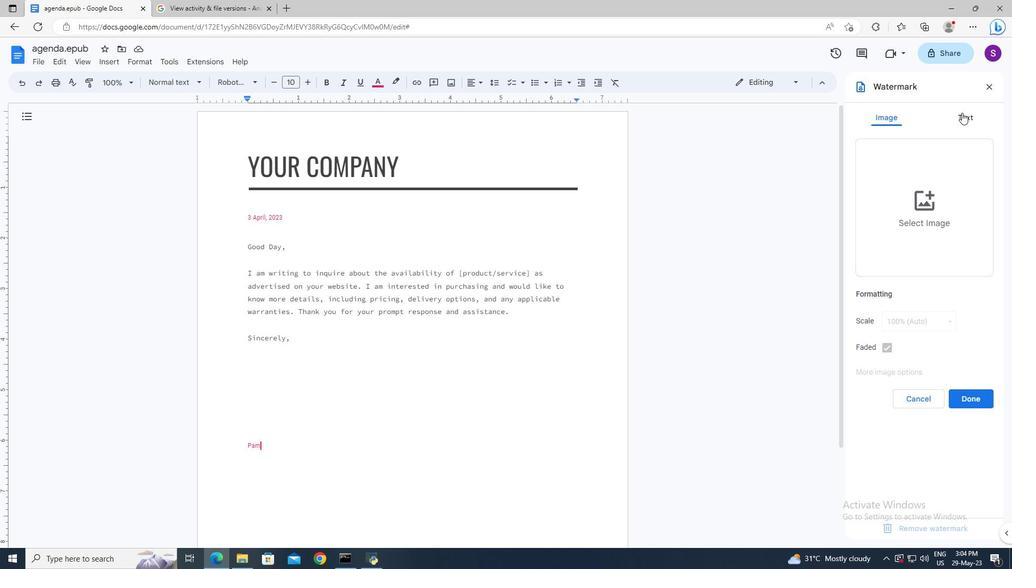 
Action: Mouse moved to (935, 145)
Screenshot: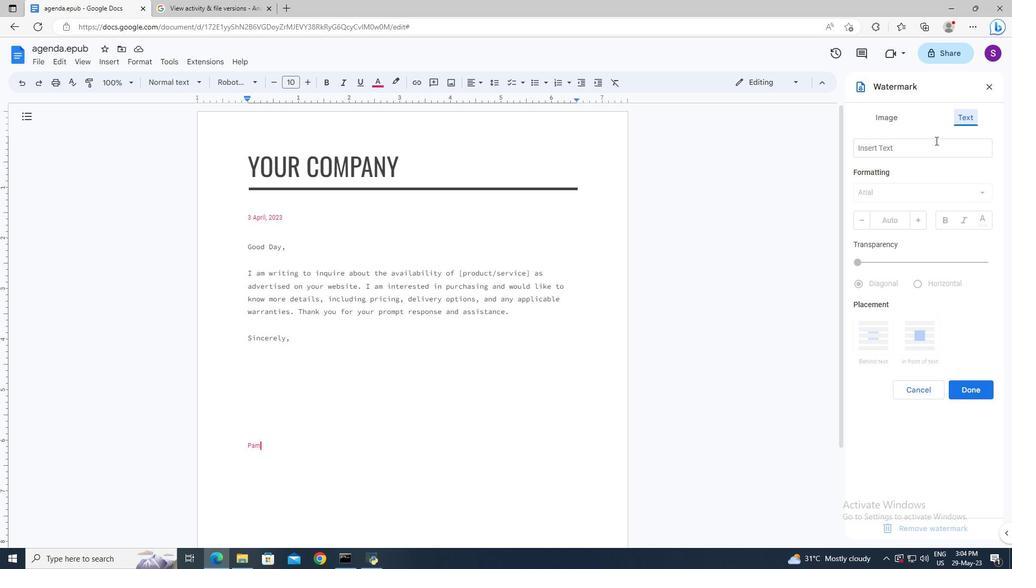 
Action: Mouse pressed left at (935, 145)
Screenshot: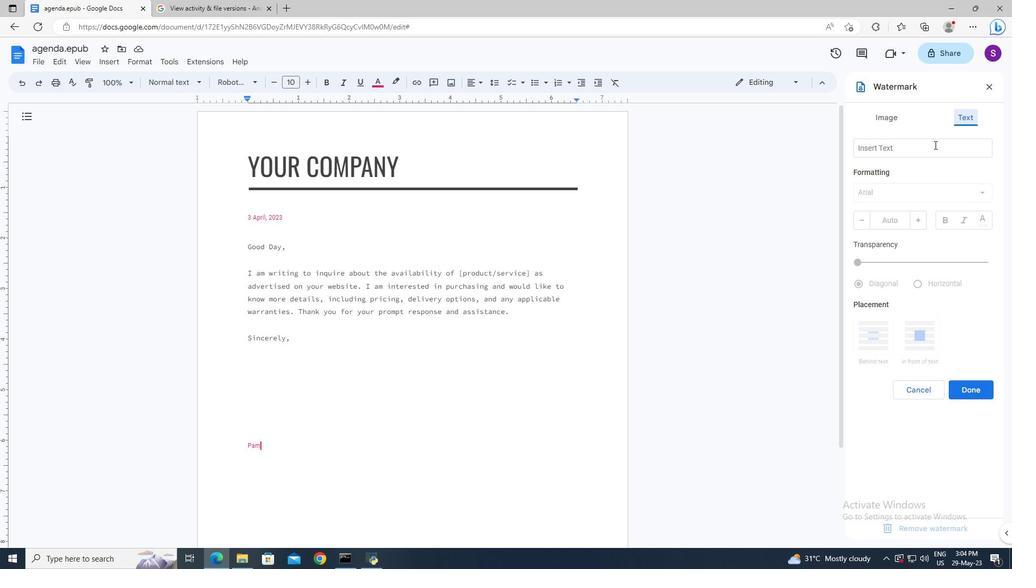 
Action: Mouse moved to (817, 71)
Screenshot: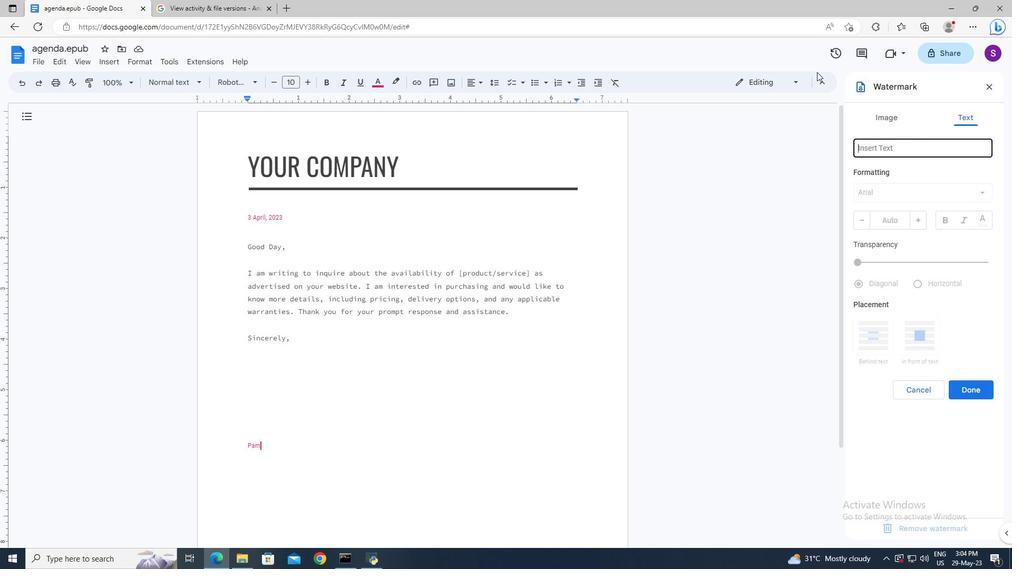 
Action: Key pressed <Key.shift><Key.shift><Key.shift><Key.shift><Key.shift><Key.shift><Key.shift><Key.shift><Key.shift><Key.shift><Key.shift><Key.shift><Key.shift><Key.shift><Key.shift><Key.shift><Key.shift><Key.shift><Key.shift><Key.shift><Key.shift><Key.shift><Key.shift>ITC
Screenshot: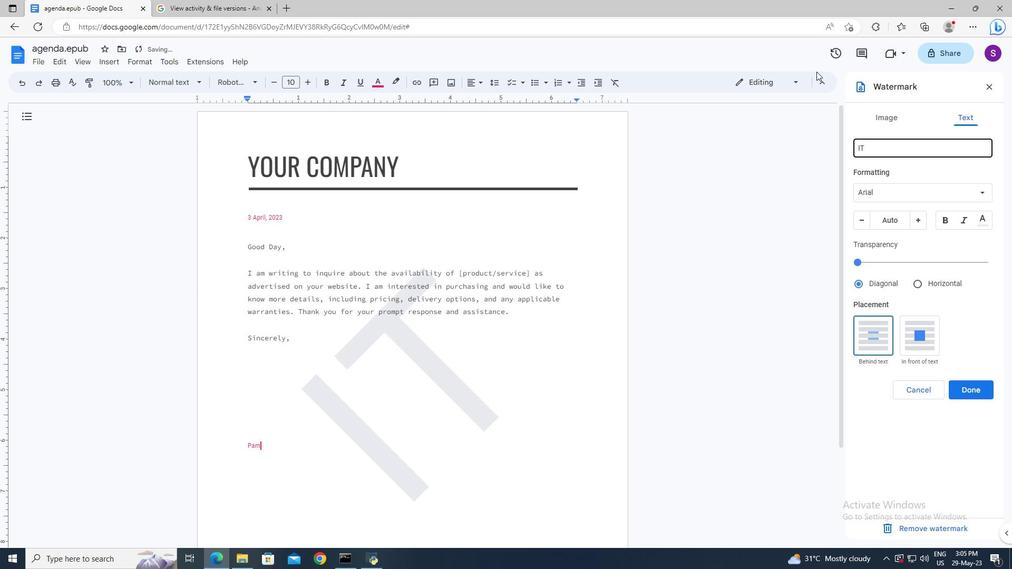 
Action: Mouse moved to (872, 186)
Screenshot: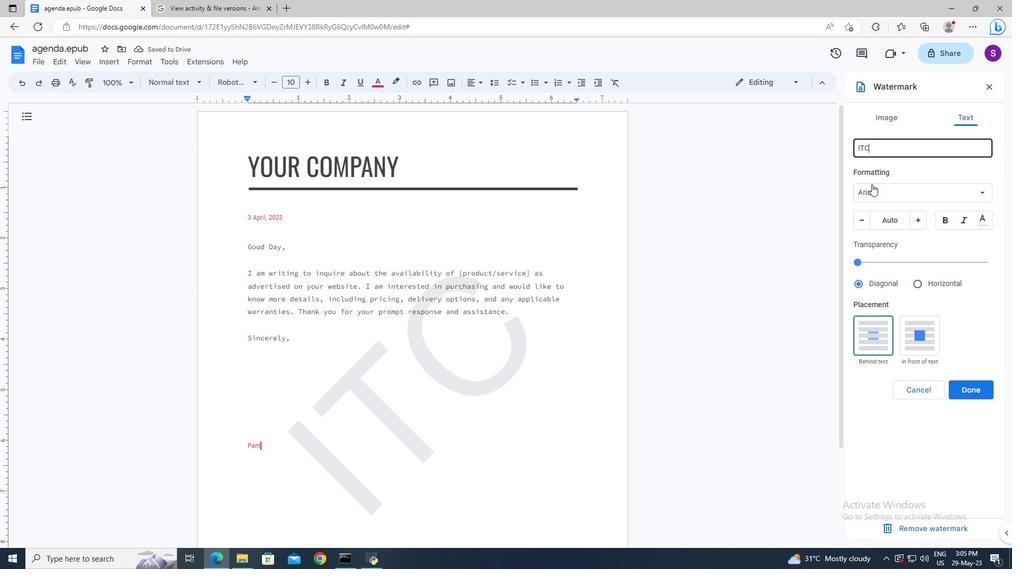 
Action: Mouse pressed left at (872, 186)
Screenshot: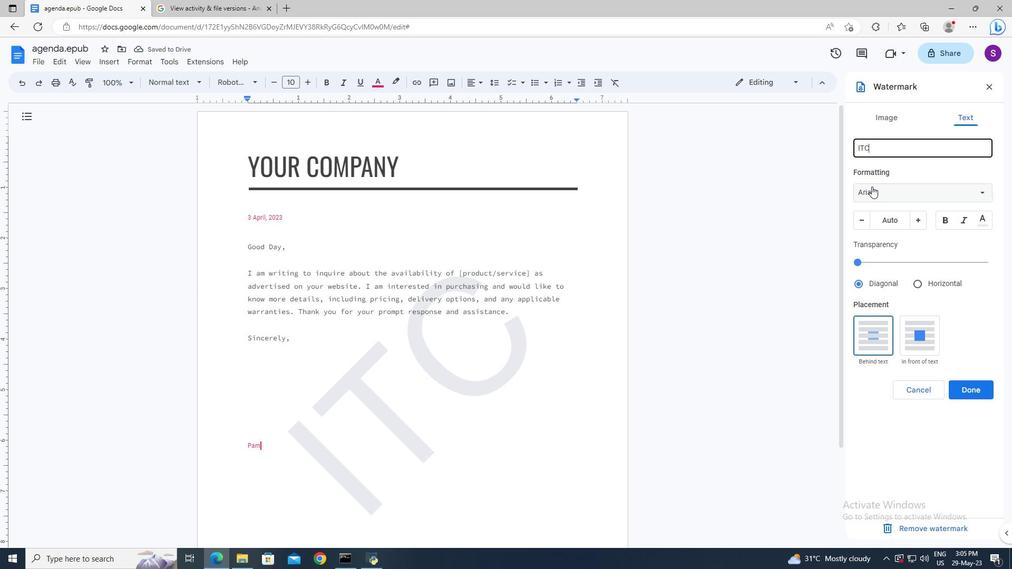 
Action: Mouse moved to (903, 469)
Screenshot: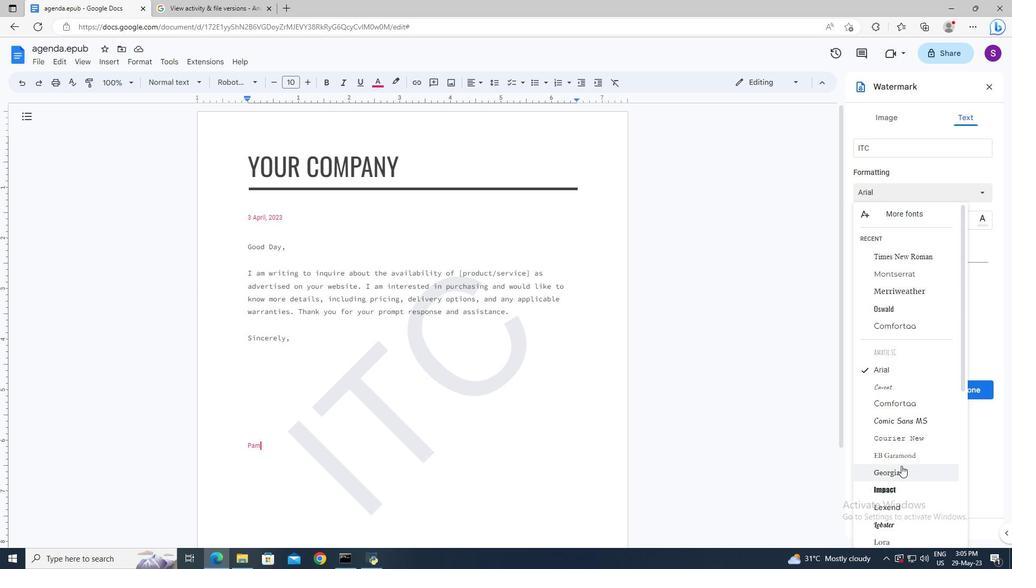 
Action: Mouse pressed left at (903, 469)
Screenshot: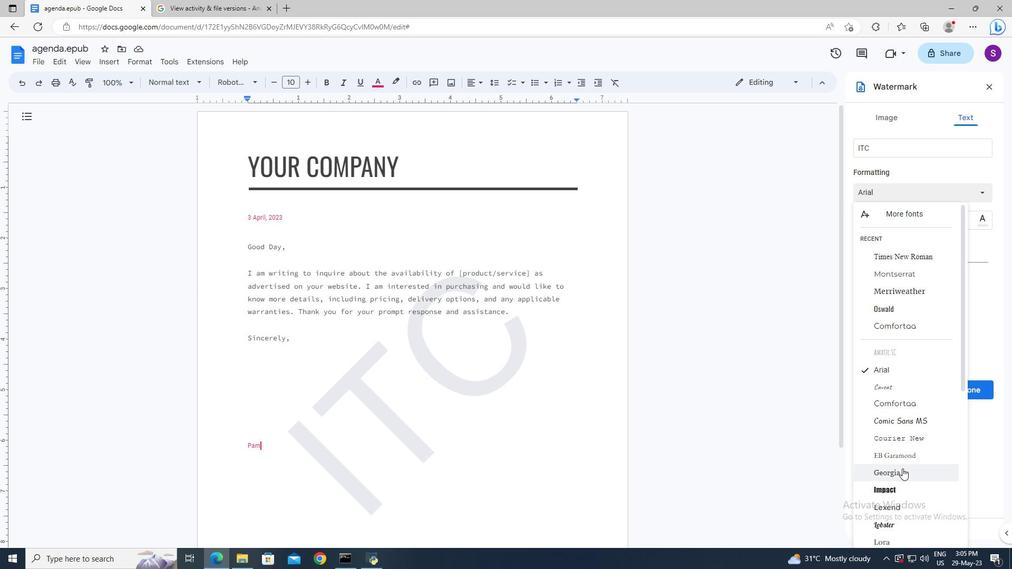 
Action: Mouse moved to (885, 217)
Screenshot: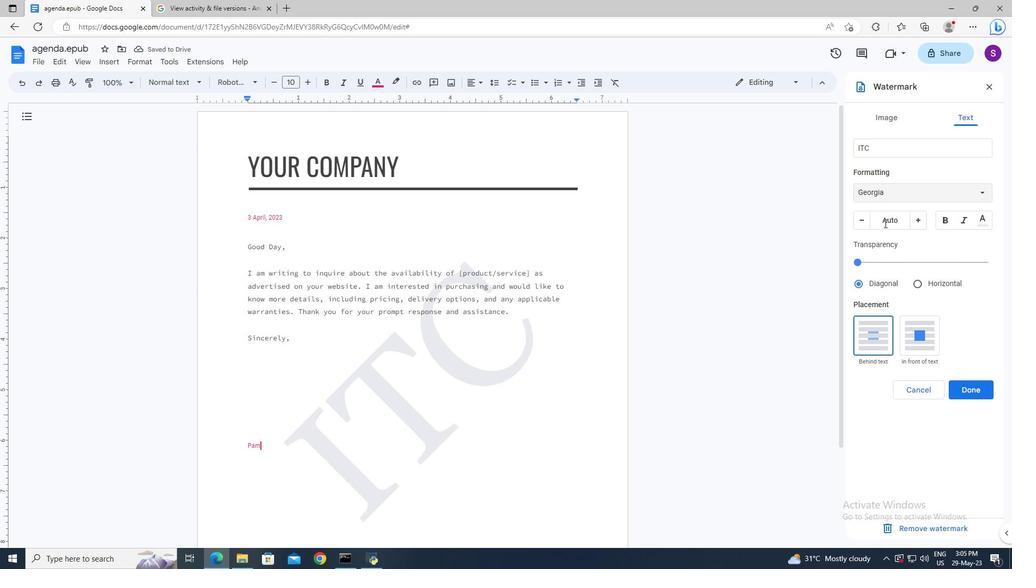 
Action: Mouse pressed left at (885, 217)
Screenshot: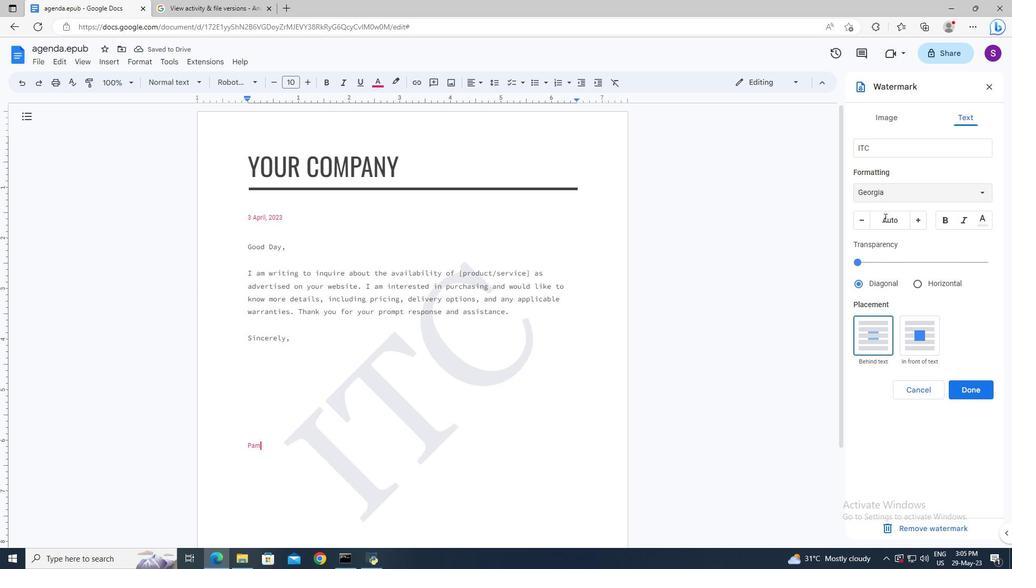 
Action: Key pressed 120<Key.enter>
Screenshot: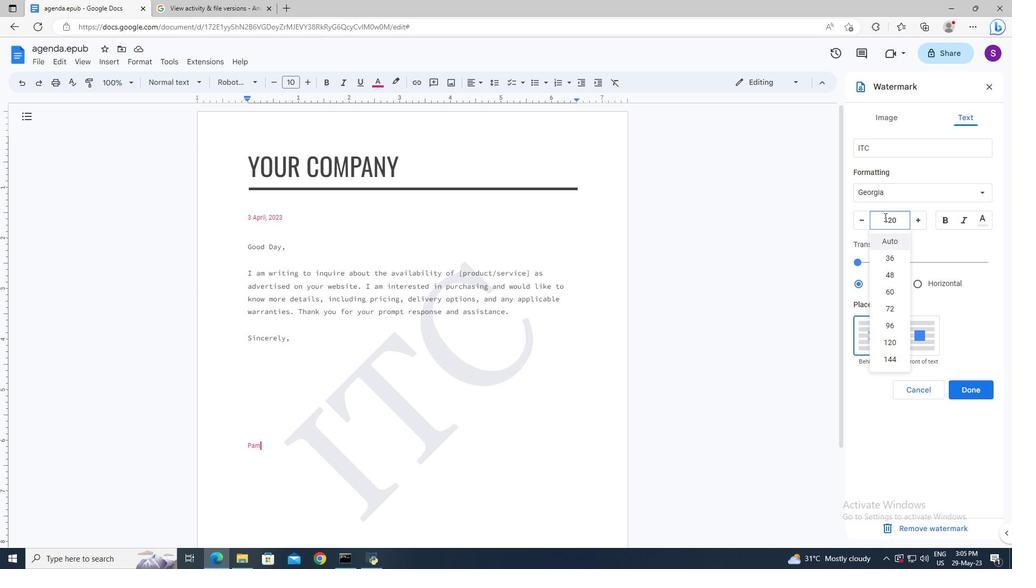 
Action: Mouse moved to (920, 284)
Screenshot: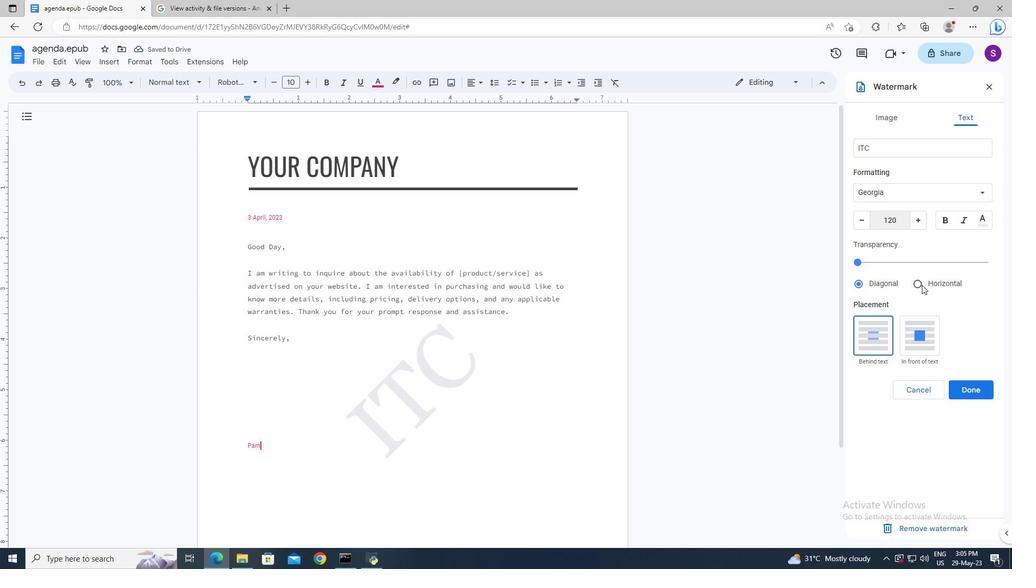 
Action: Mouse pressed left at (920, 284)
Screenshot: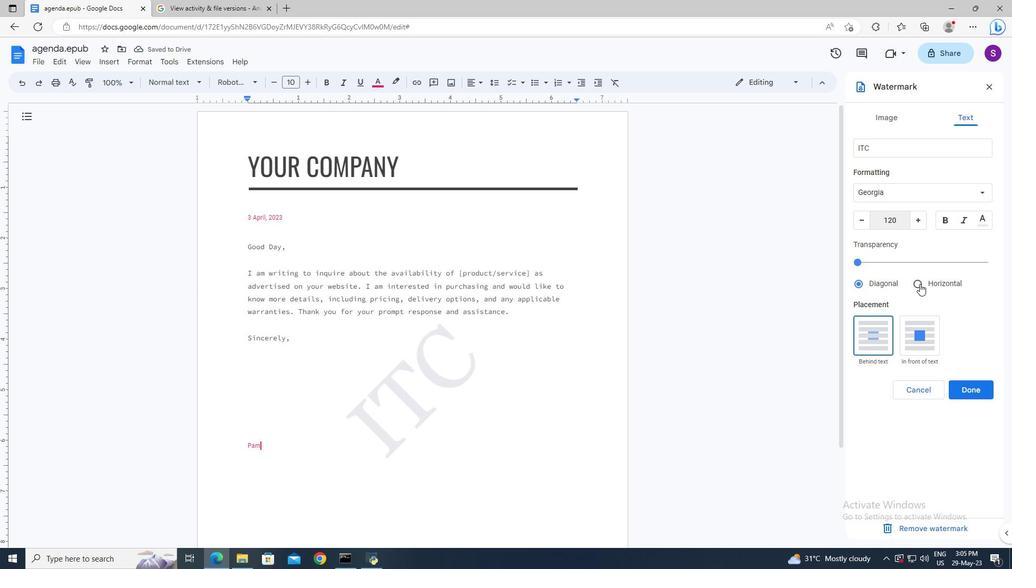 
Action: Mouse moved to (967, 387)
Screenshot: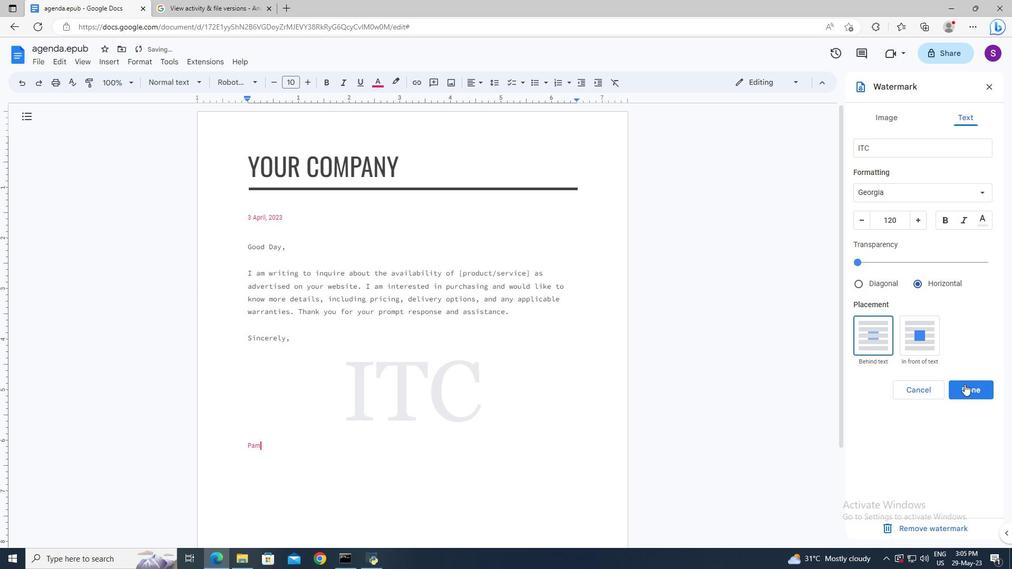 
Action: Mouse pressed left at (967, 387)
Screenshot: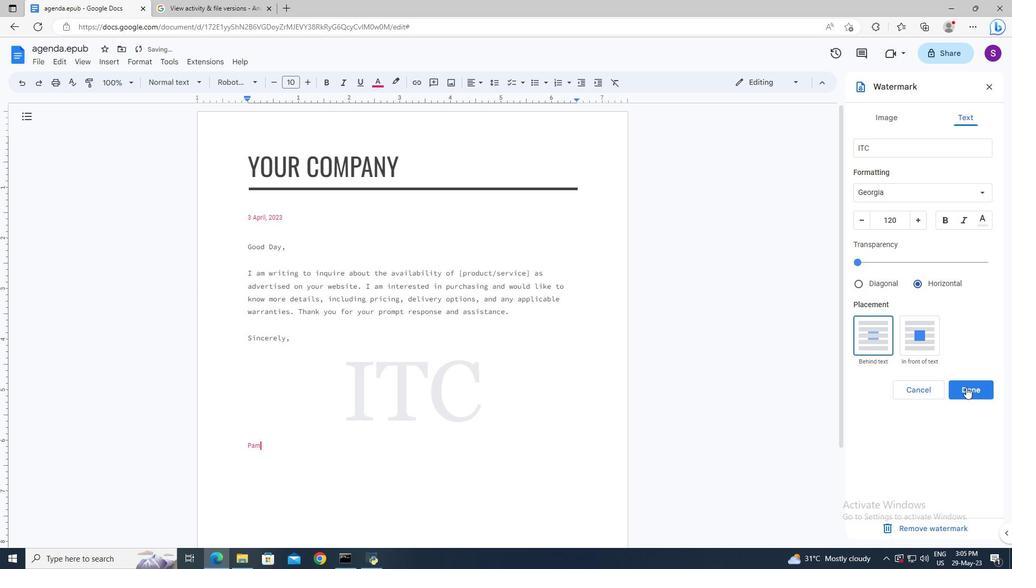 
Action: Mouse moved to (858, 387)
Screenshot: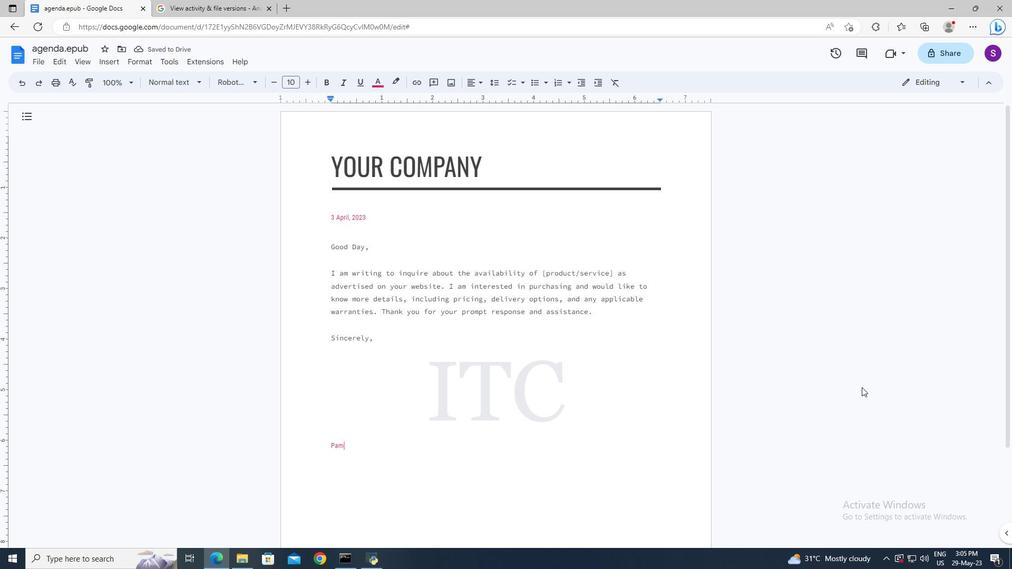 
